 Task: Create a due date automation trigger when advanced on, 2 working days before a card is due add fields without custom field "Resume" set to a date not in this month is due at 11:00 AM.
Action: Mouse moved to (1327, 106)
Screenshot: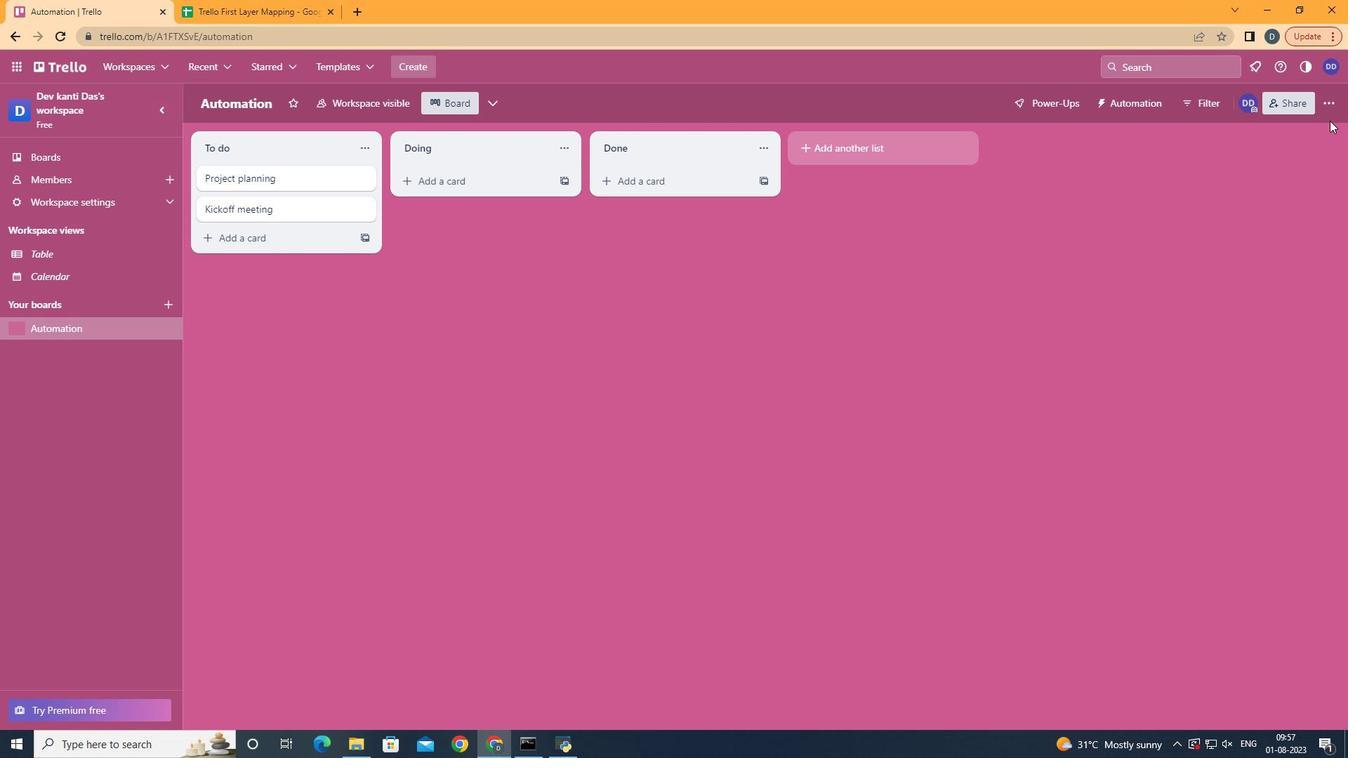
Action: Mouse pressed left at (1327, 106)
Screenshot: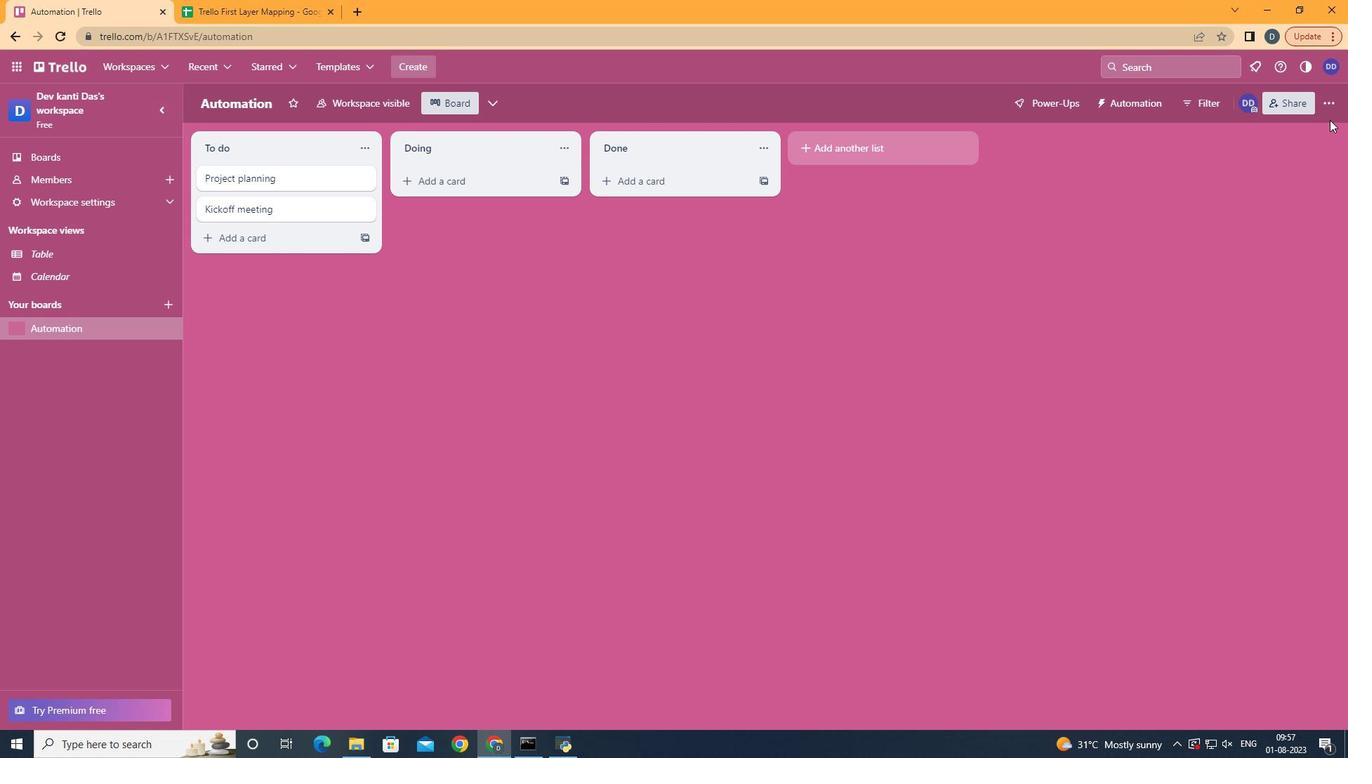 
Action: Mouse moved to (1234, 298)
Screenshot: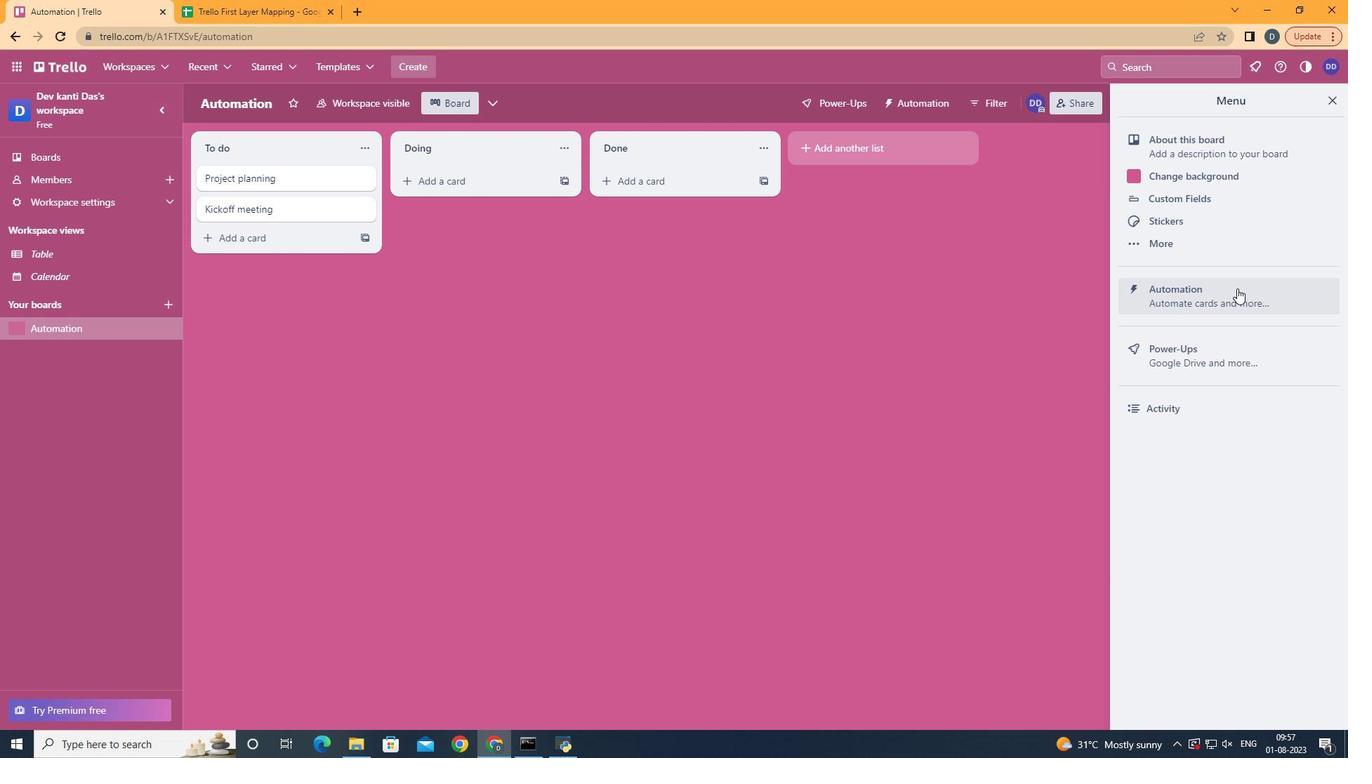 
Action: Mouse pressed left at (1234, 298)
Screenshot: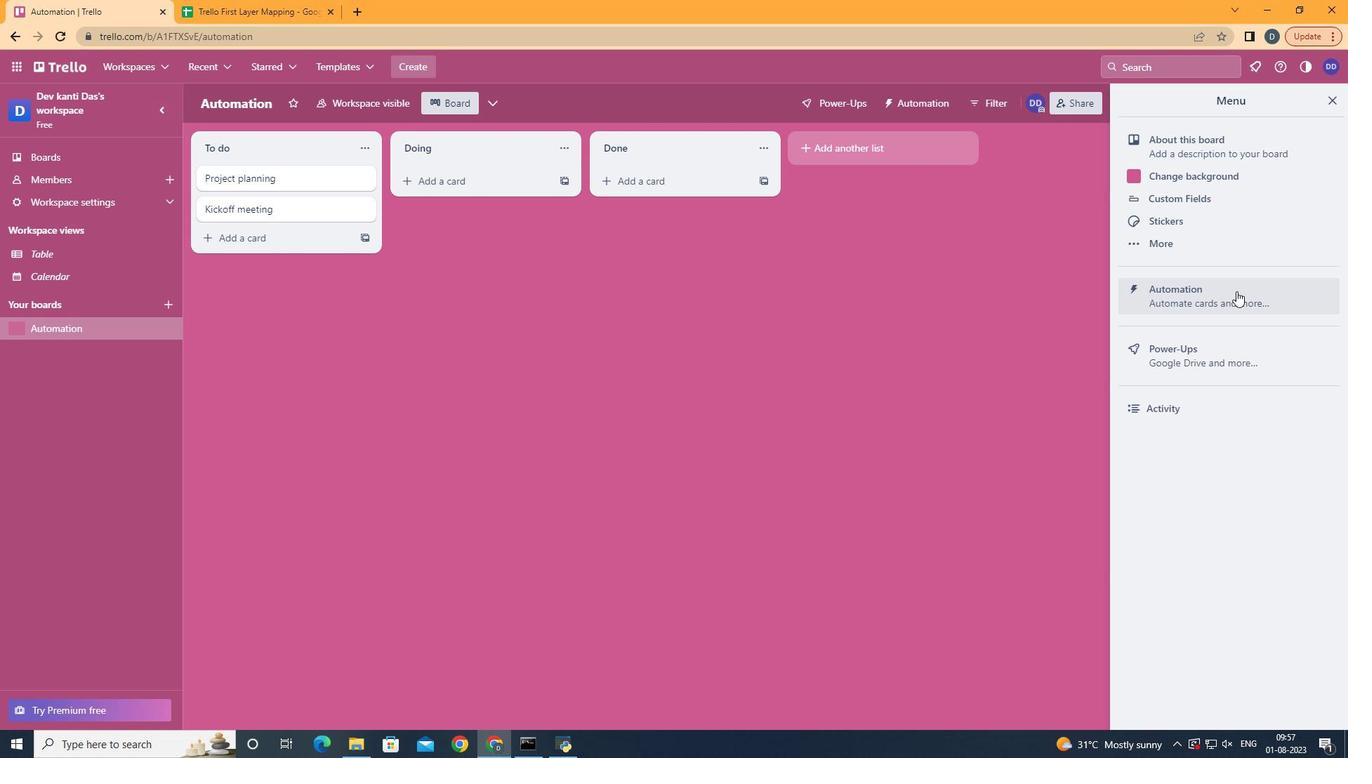 
Action: Mouse moved to (290, 282)
Screenshot: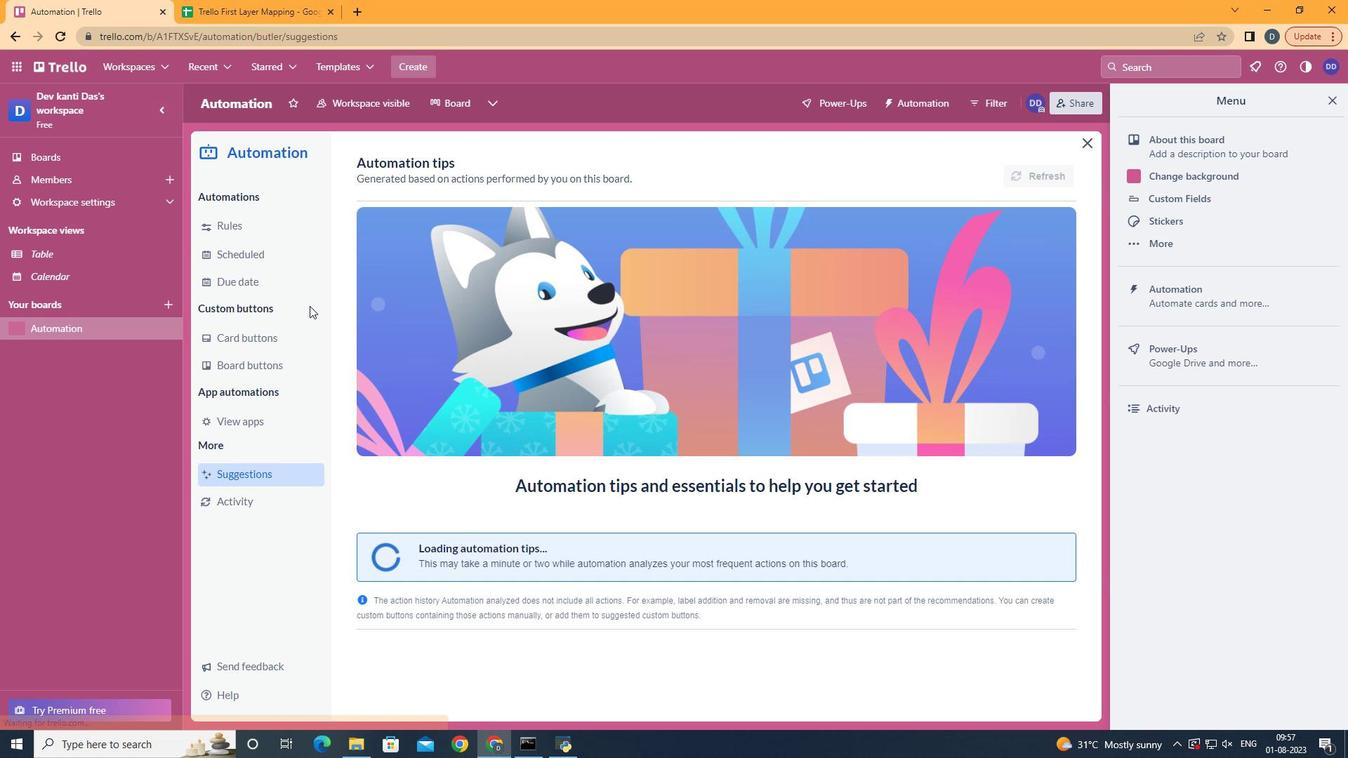 
Action: Mouse pressed left at (290, 282)
Screenshot: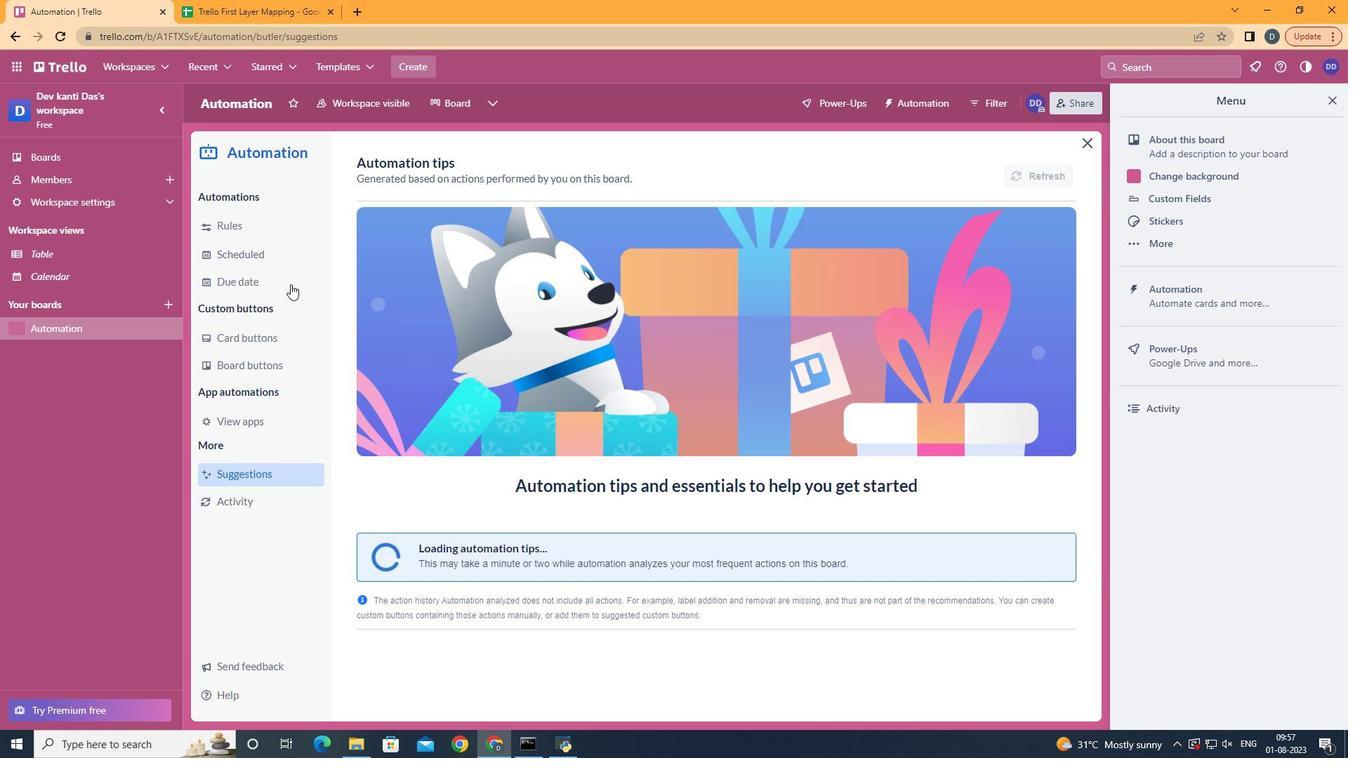 
Action: Mouse moved to (963, 160)
Screenshot: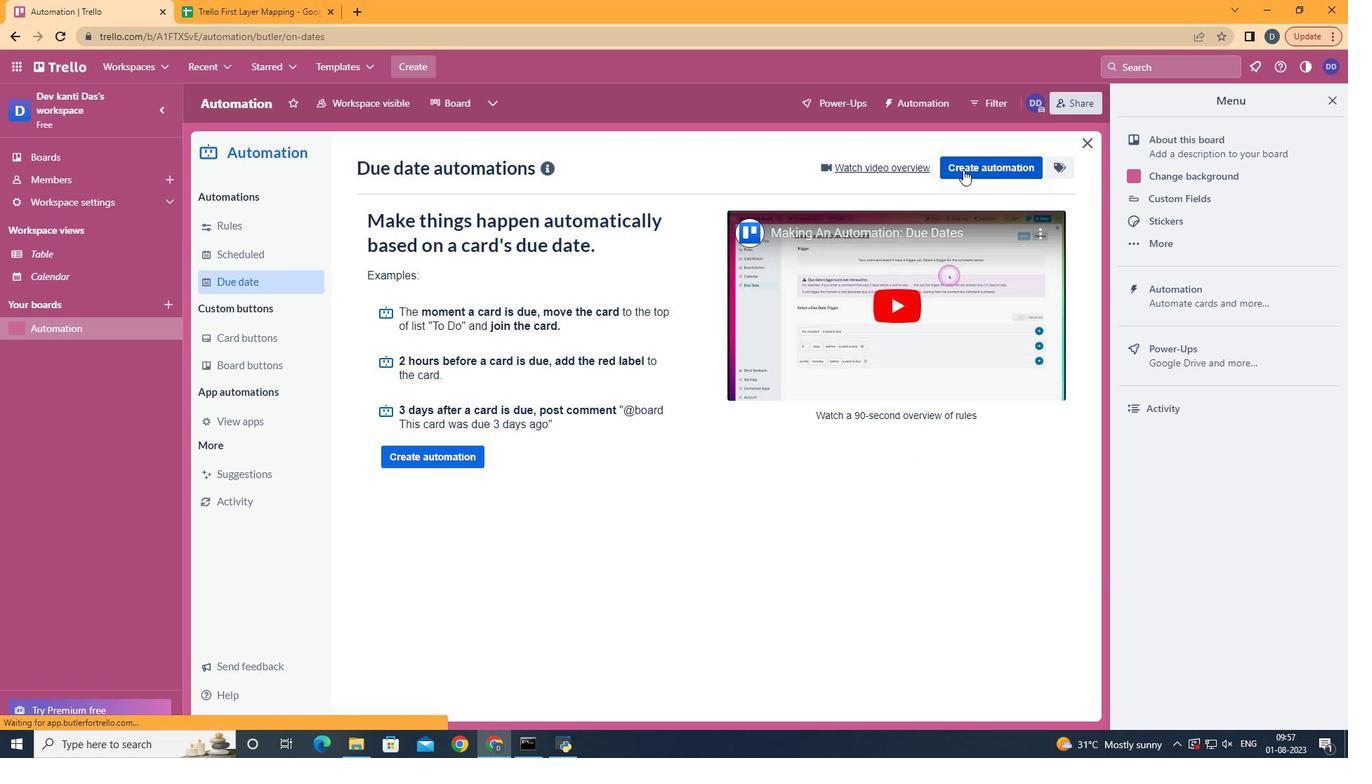 
Action: Mouse pressed left at (963, 160)
Screenshot: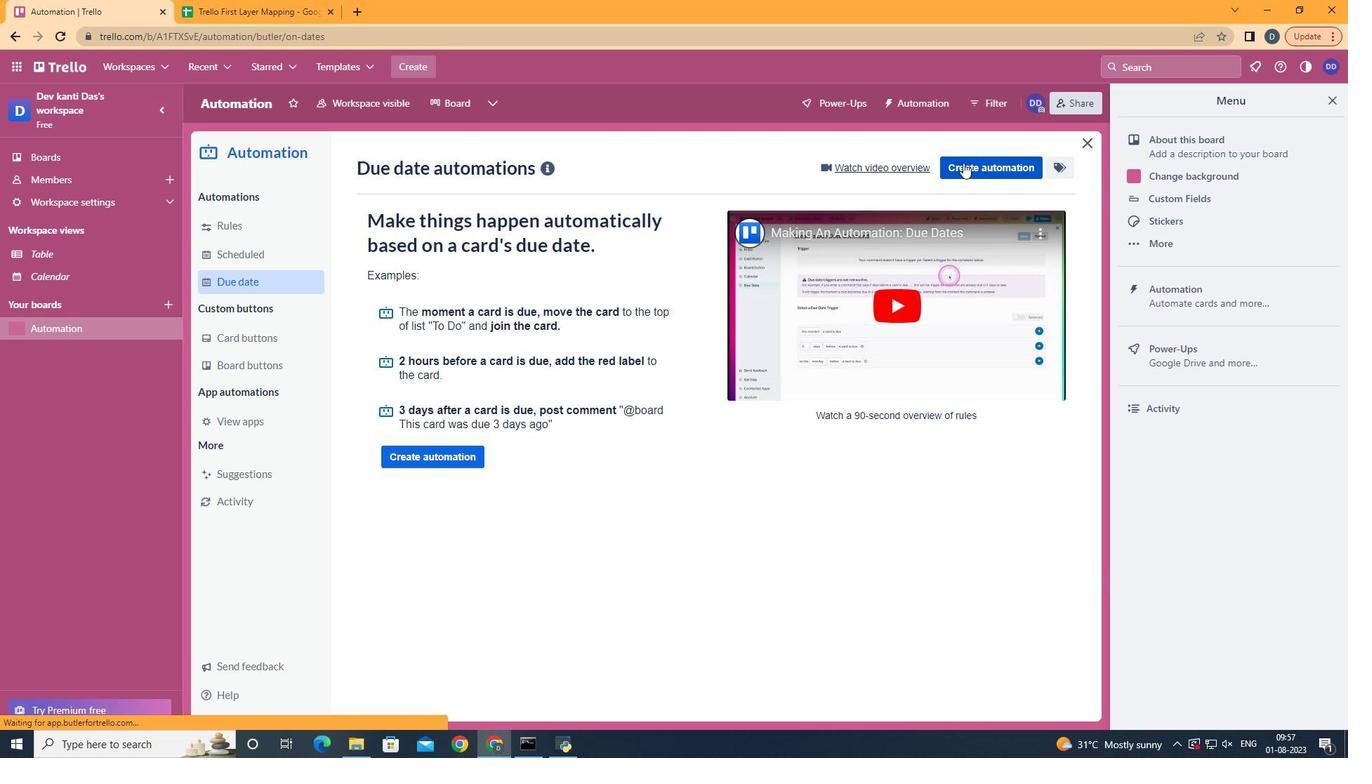 
Action: Mouse moved to (765, 300)
Screenshot: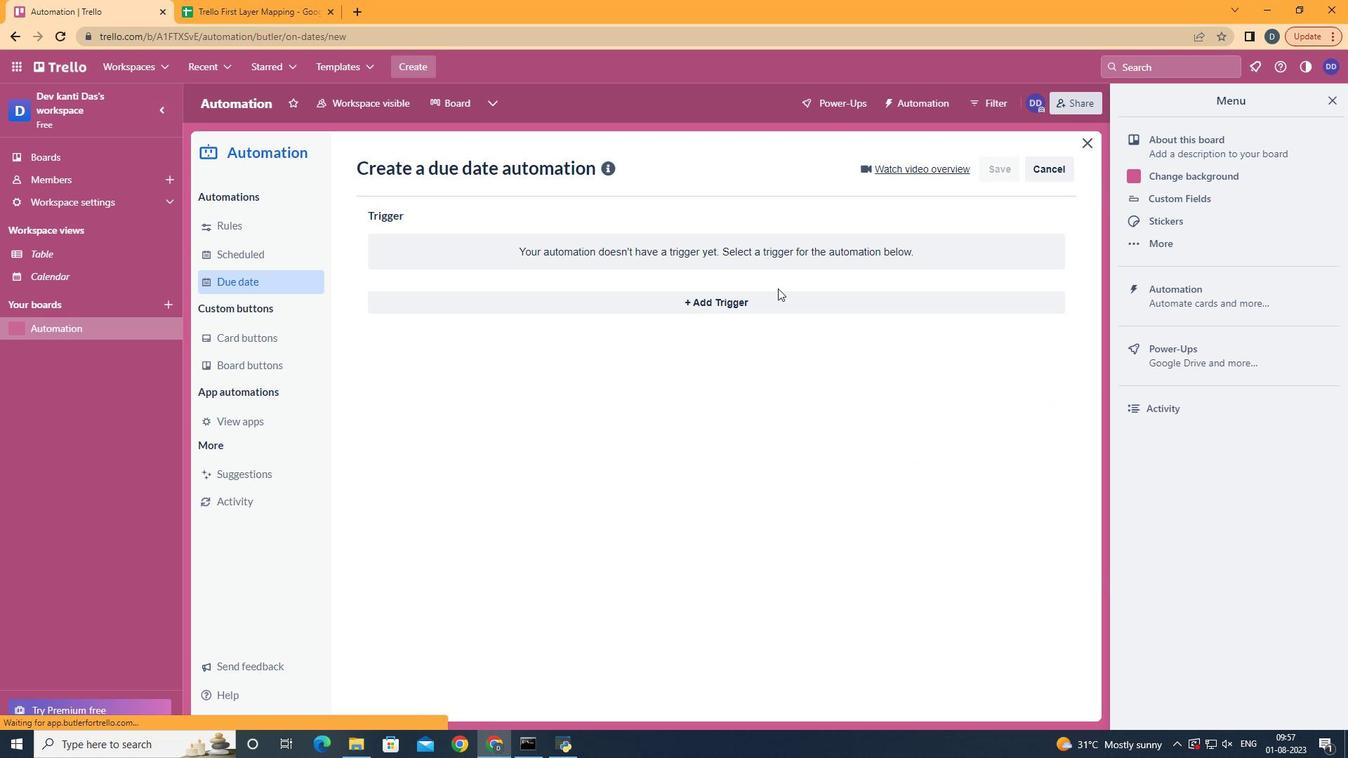
Action: Mouse pressed left at (765, 300)
Screenshot: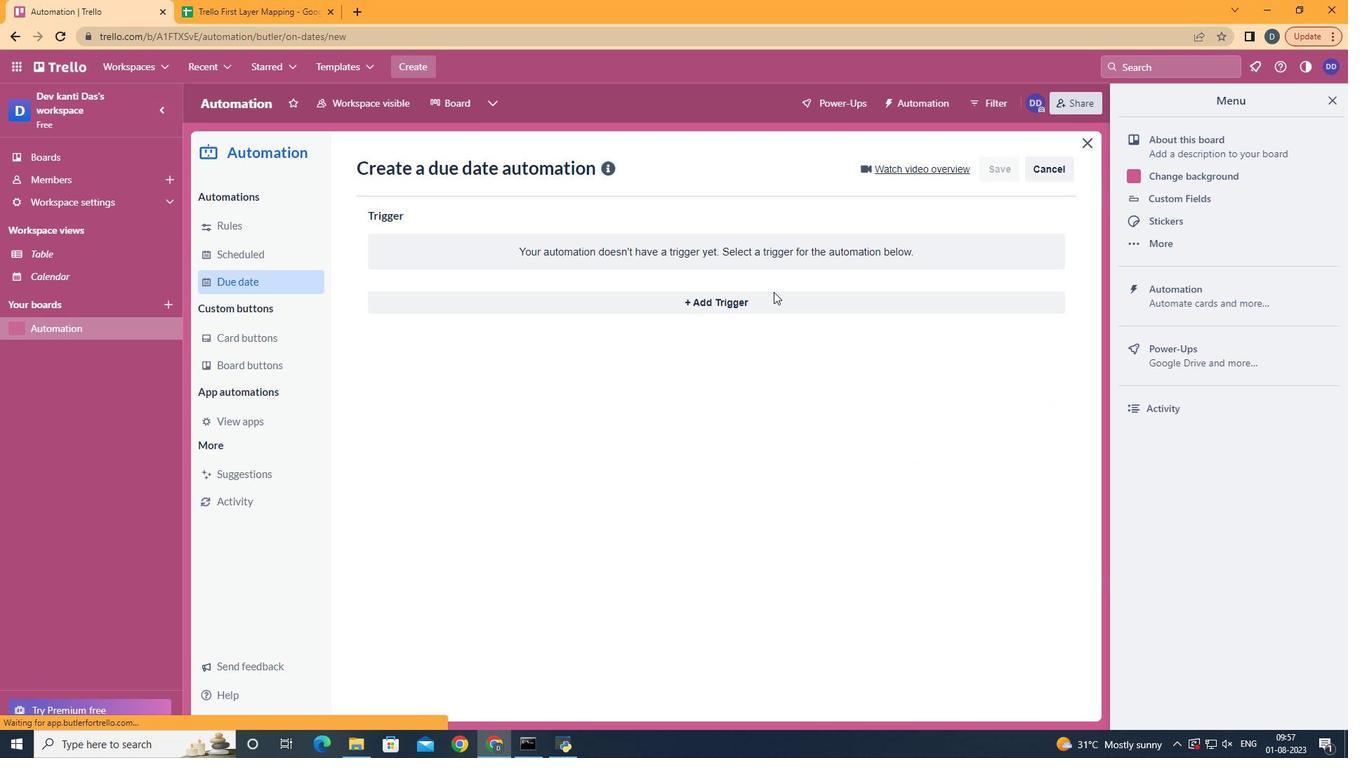 
Action: Mouse moved to (452, 568)
Screenshot: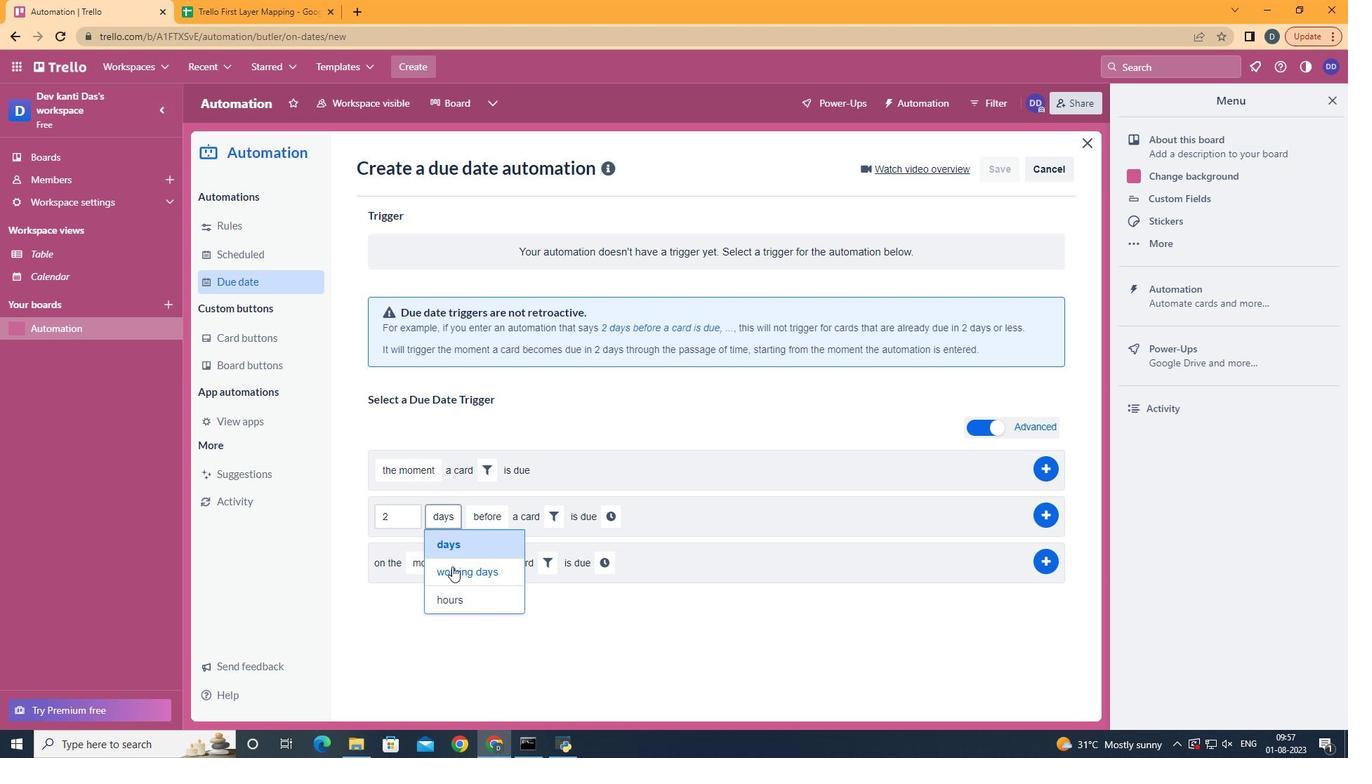 
Action: Mouse pressed left at (452, 568)
Screenshot: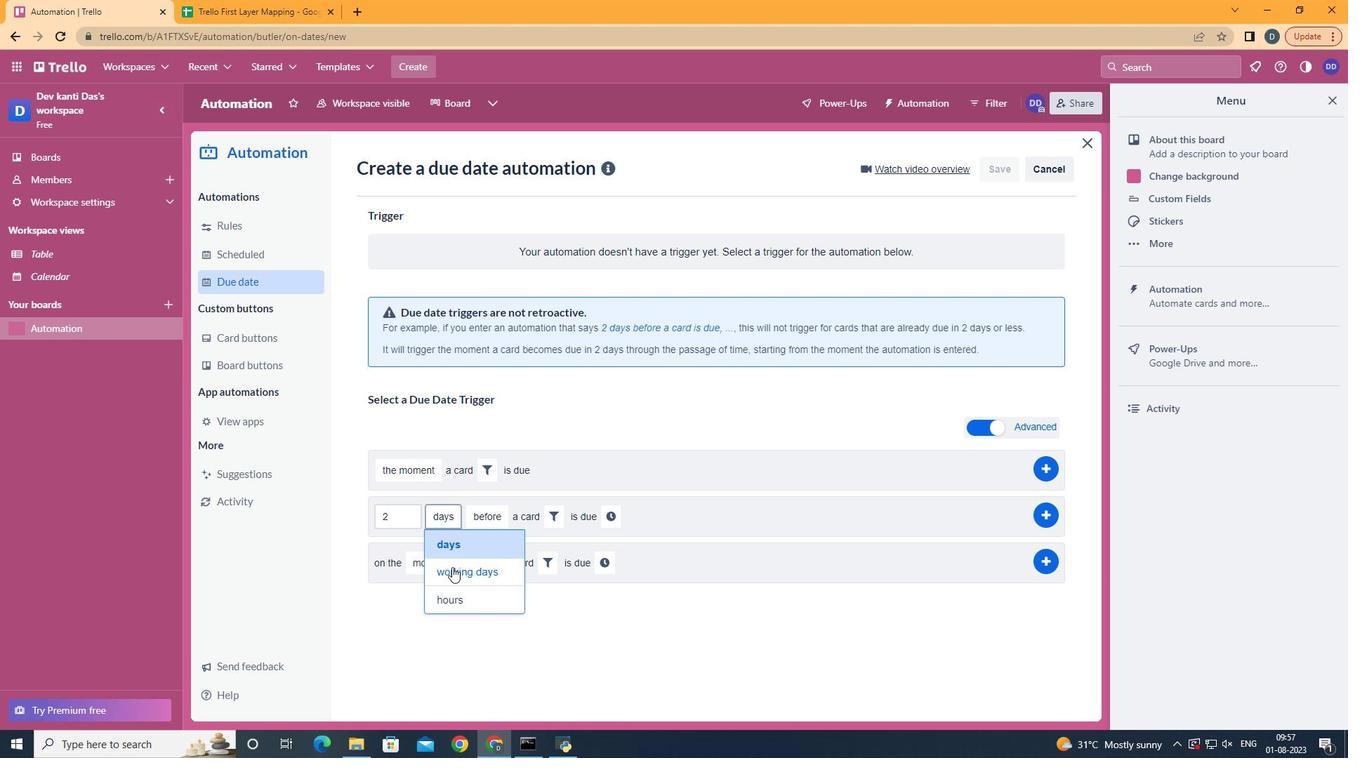 
Action: Mouse moved to (598, 518)
Screenshot: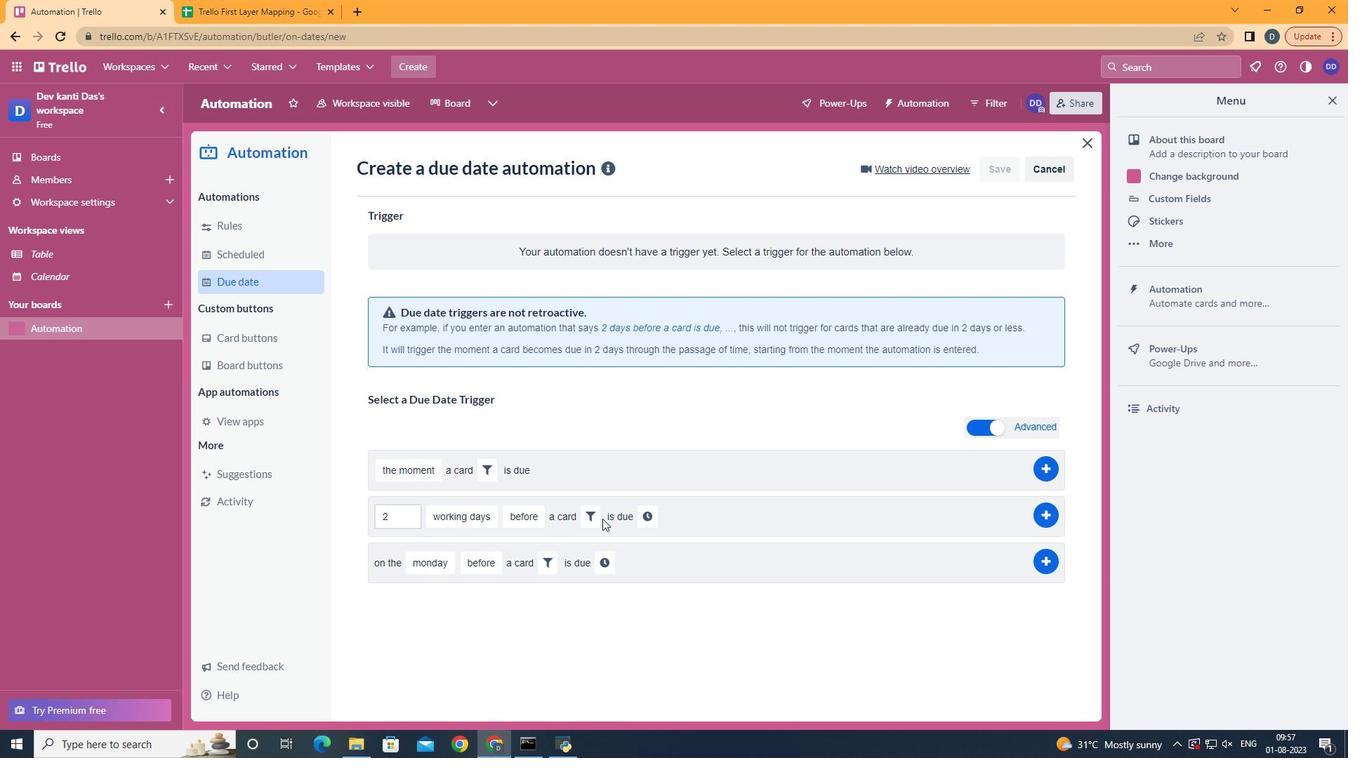 
Action: Mouse pressed left at (598, 518)
Screenshot: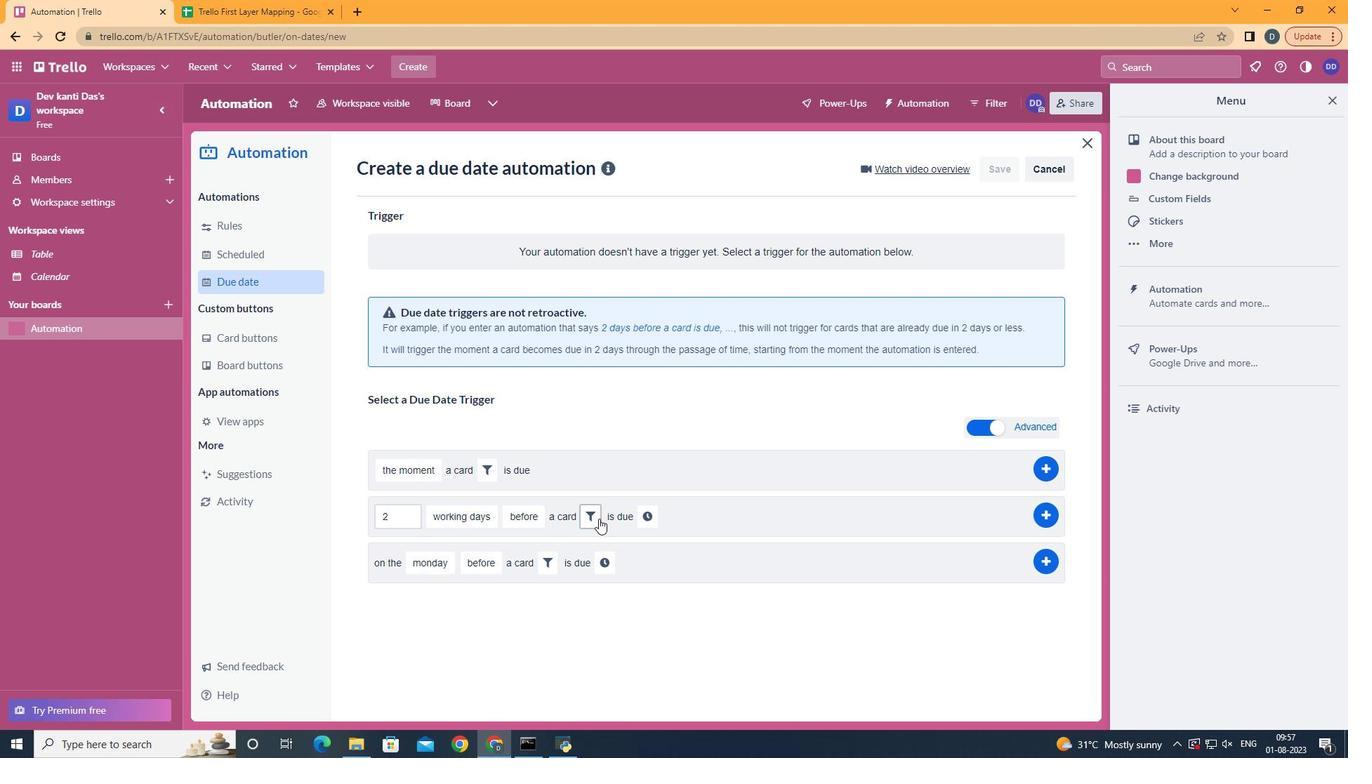 
Action: Mouse moved to (804, 556)
Screenshot: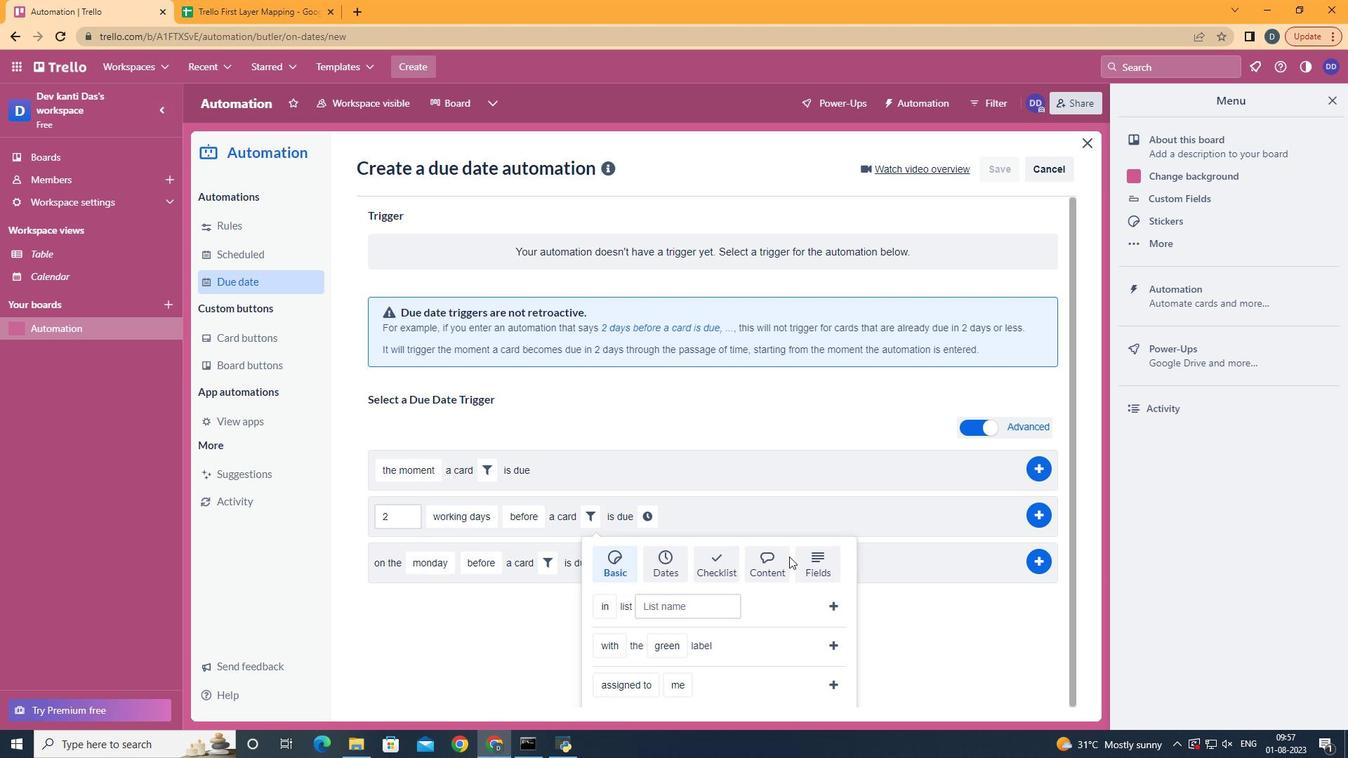 
Action: Mouse pressed left at (804, 556)
Screenshot: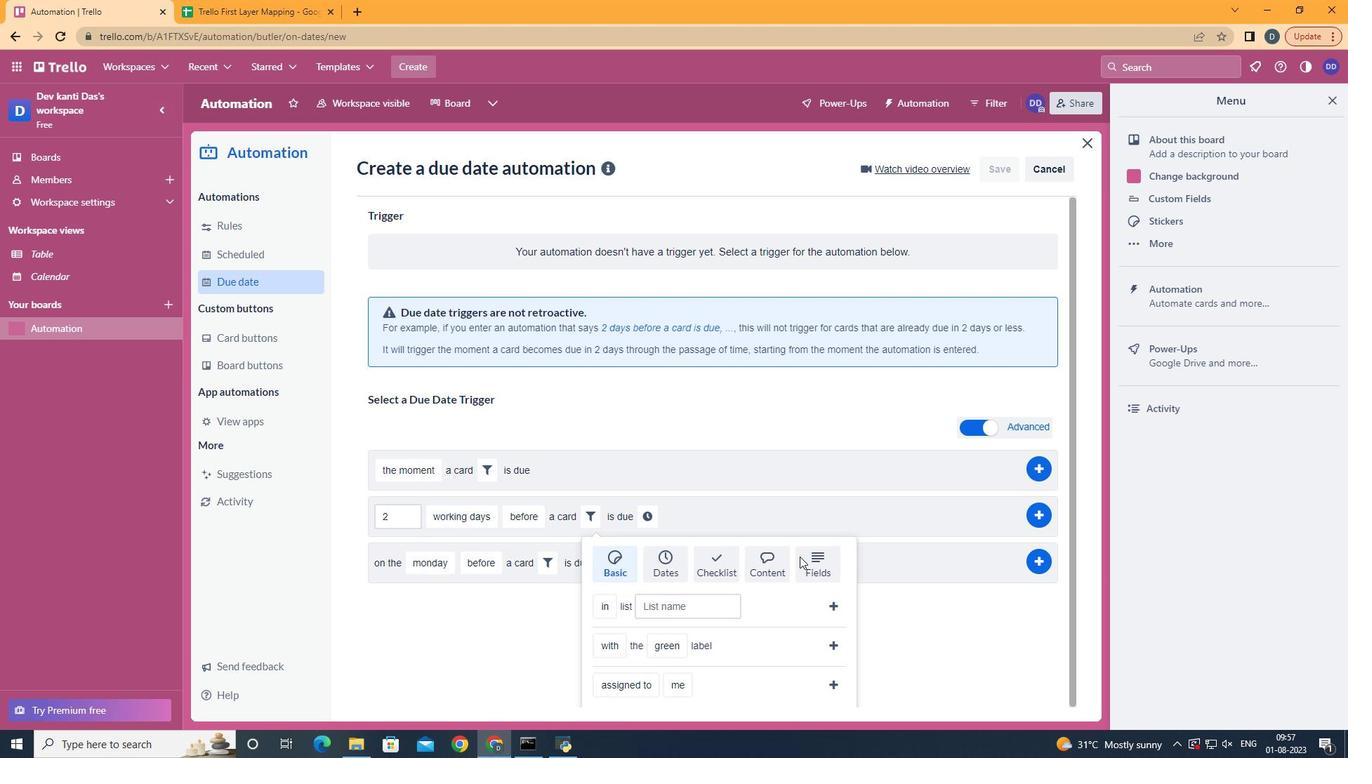 
Action: Mouse moved to (808, 543)
Screenshot: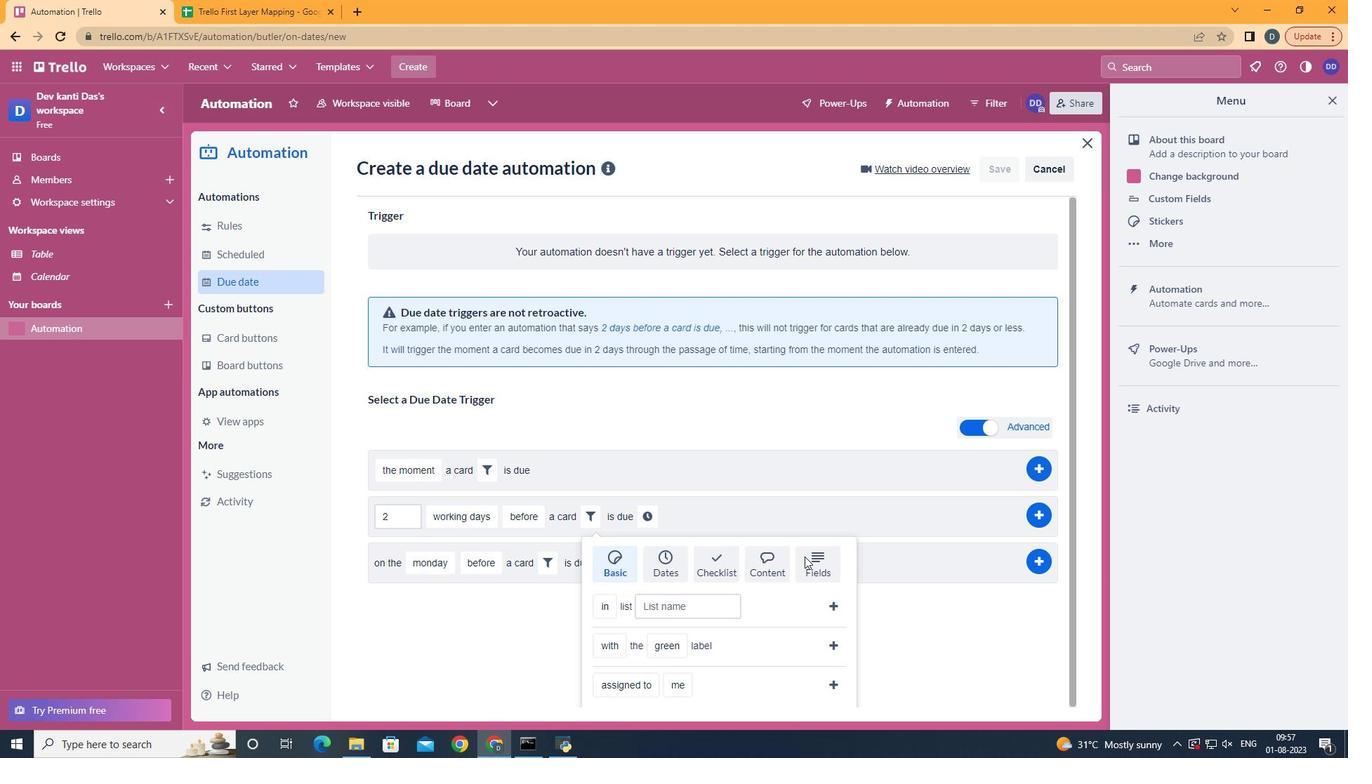 
Action: Mouse scrolled (808, 542) with delta (0, 0)
Screenshot: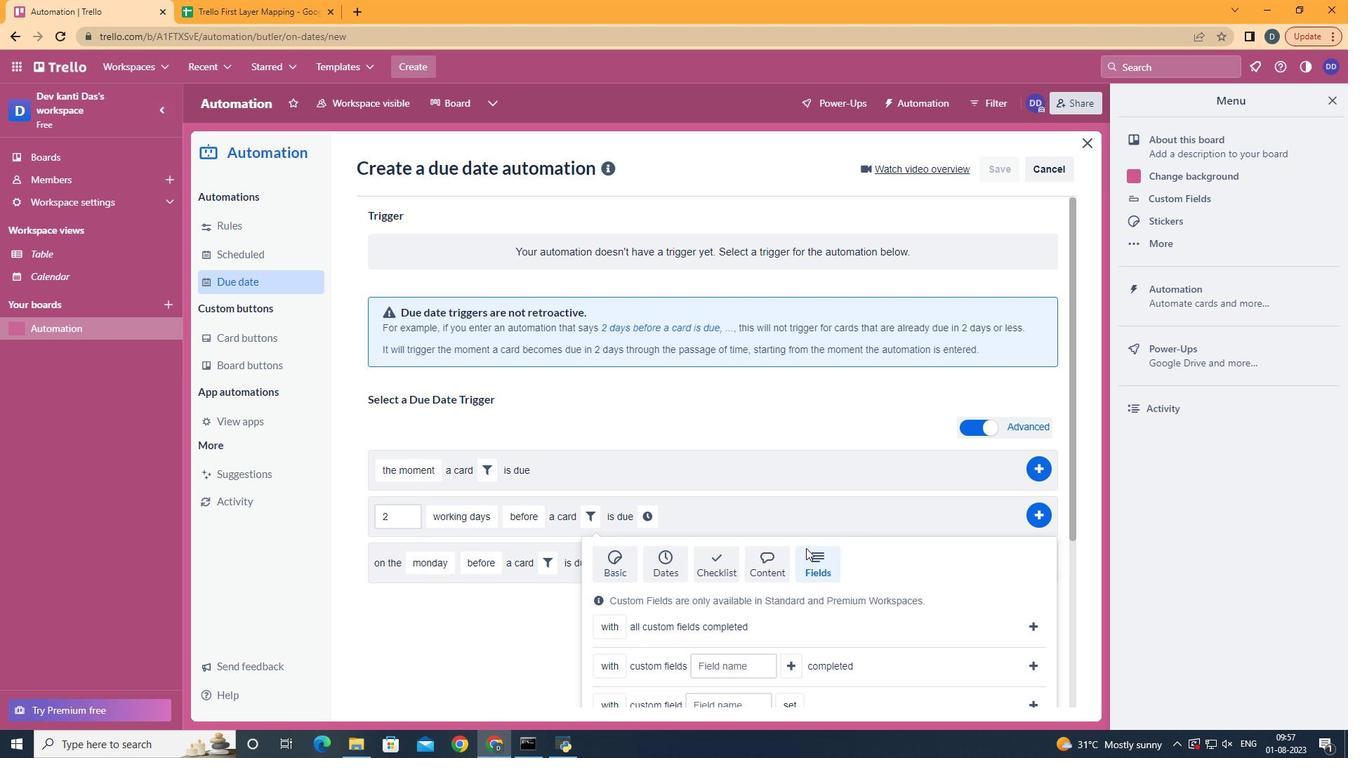 
Action: Mouse scrolled (808, 542) with delta (0, 0)
Screenshot: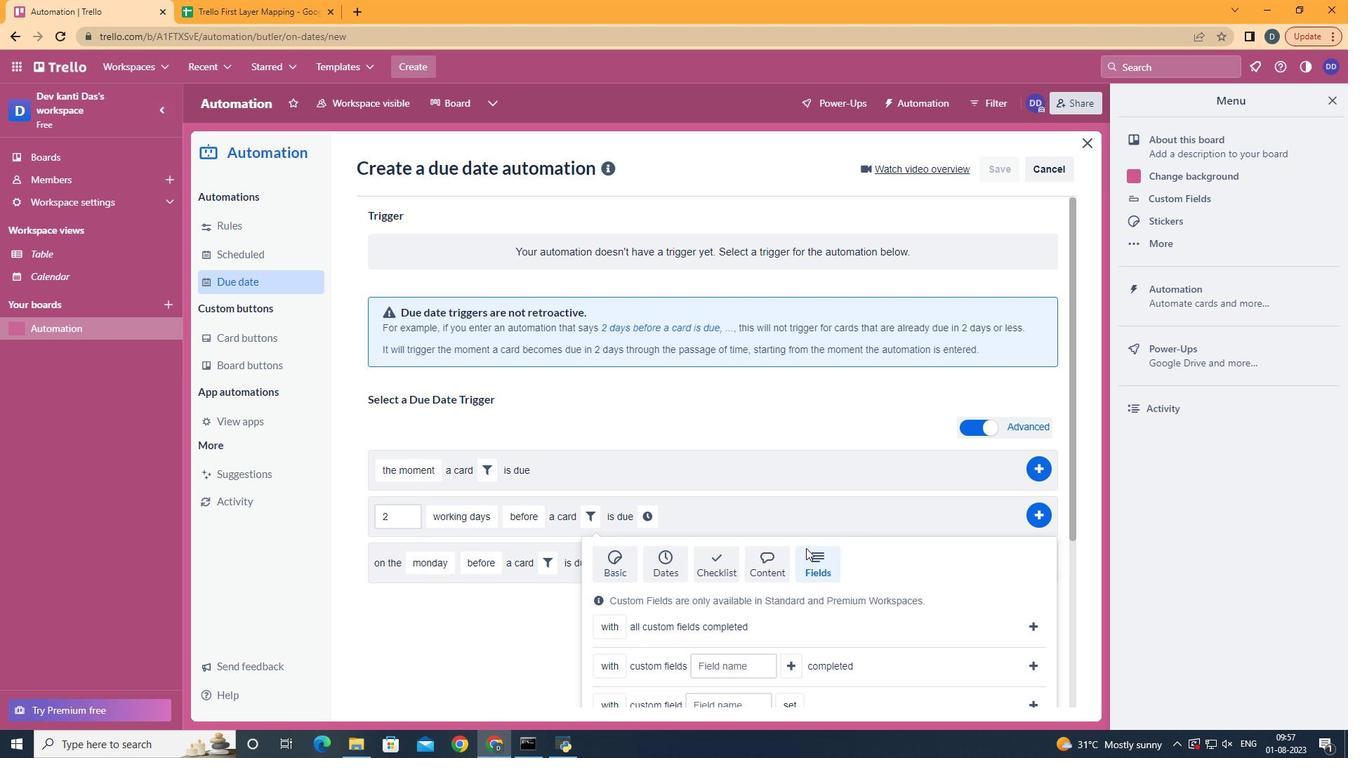 
Action: Mouse scrolled (808, 542) with delta (0, 0)
Screenshot: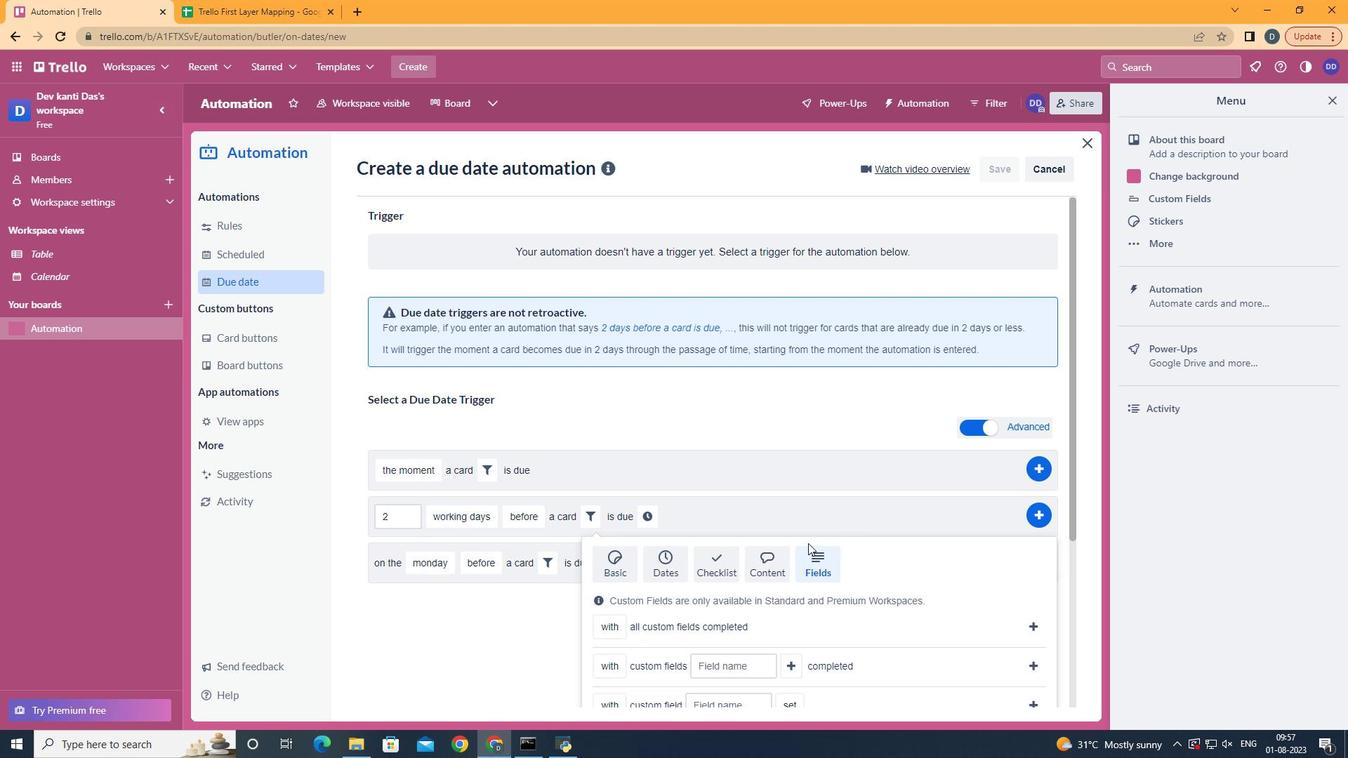 
Action: Mouse scrolled (808, 542) with delta (0, 0)
Screenshot: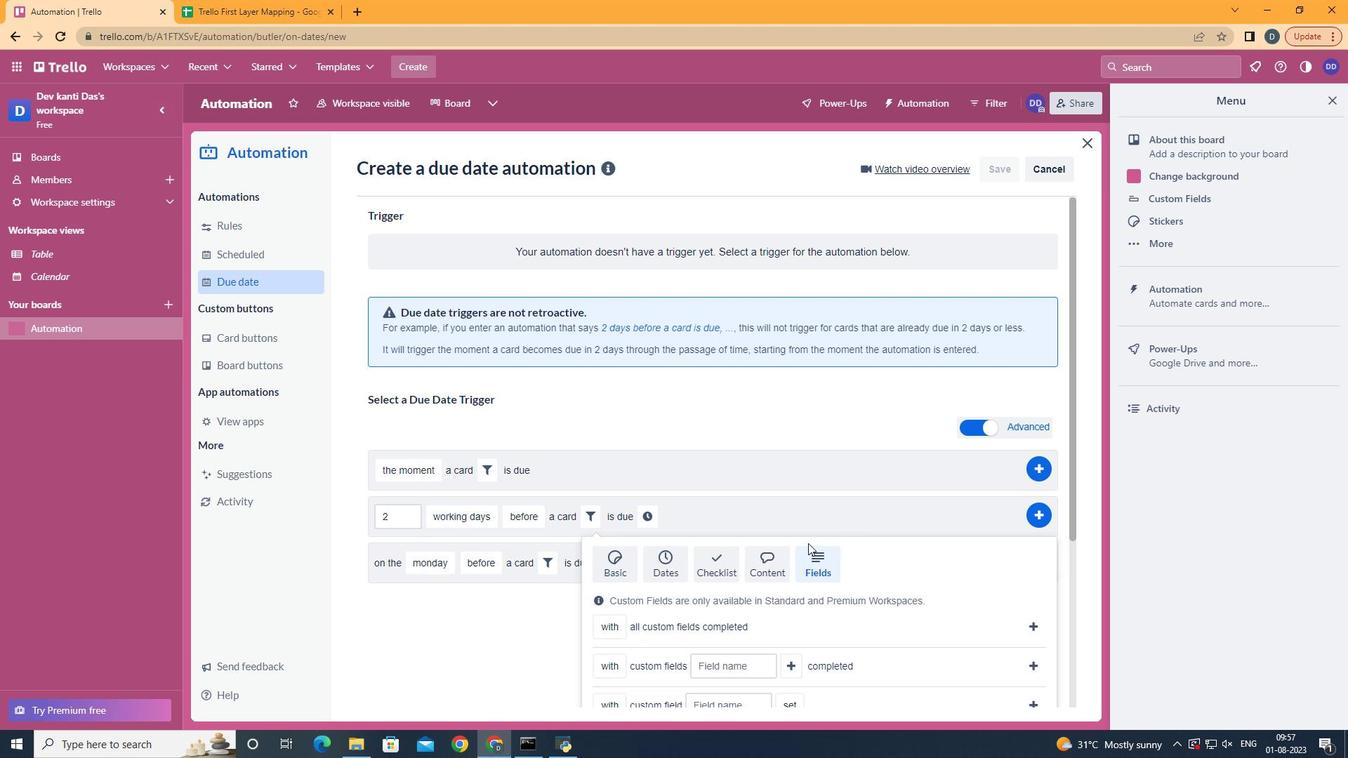 
Action: Mouse scrolled (808, 542) with delta (0, 0)
Screenshot: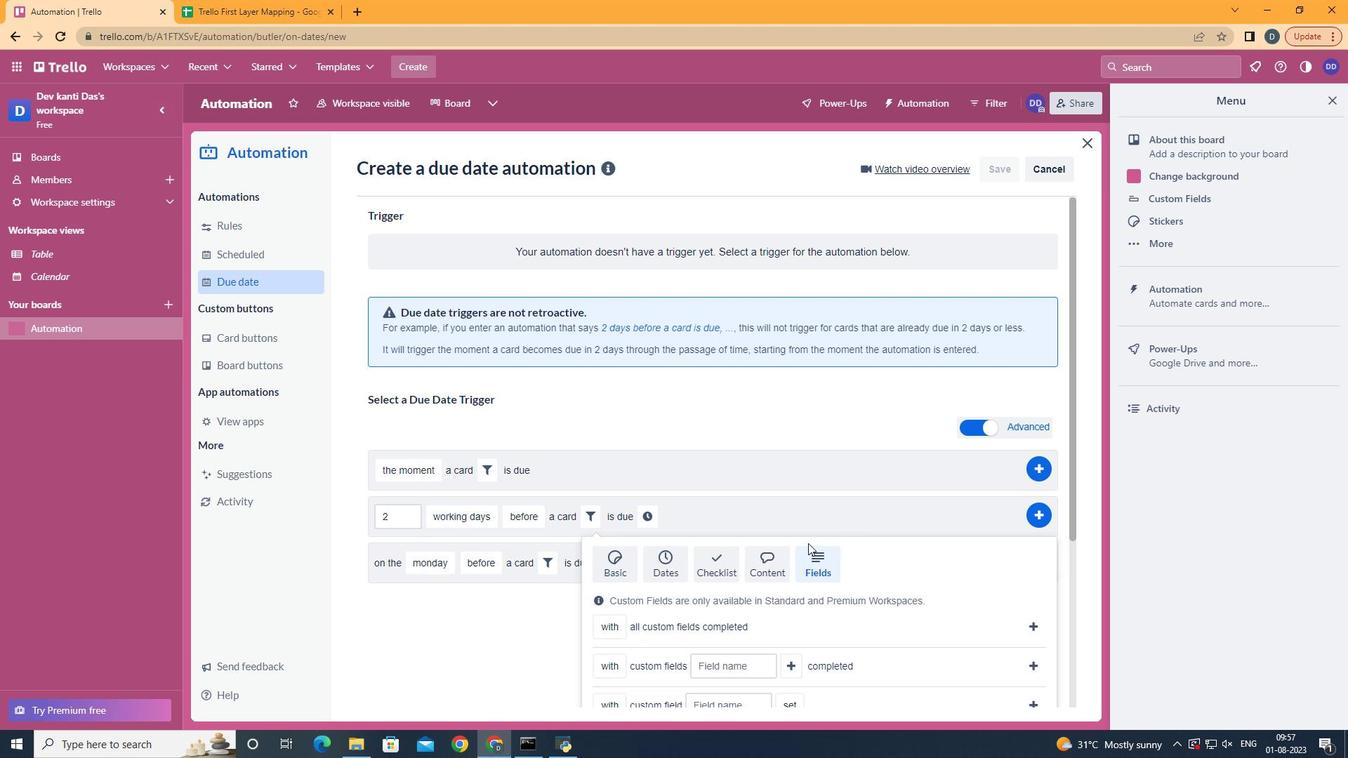 
Action: Mouse scrolled (808, 542) with delta (0, 0)
Screenshot: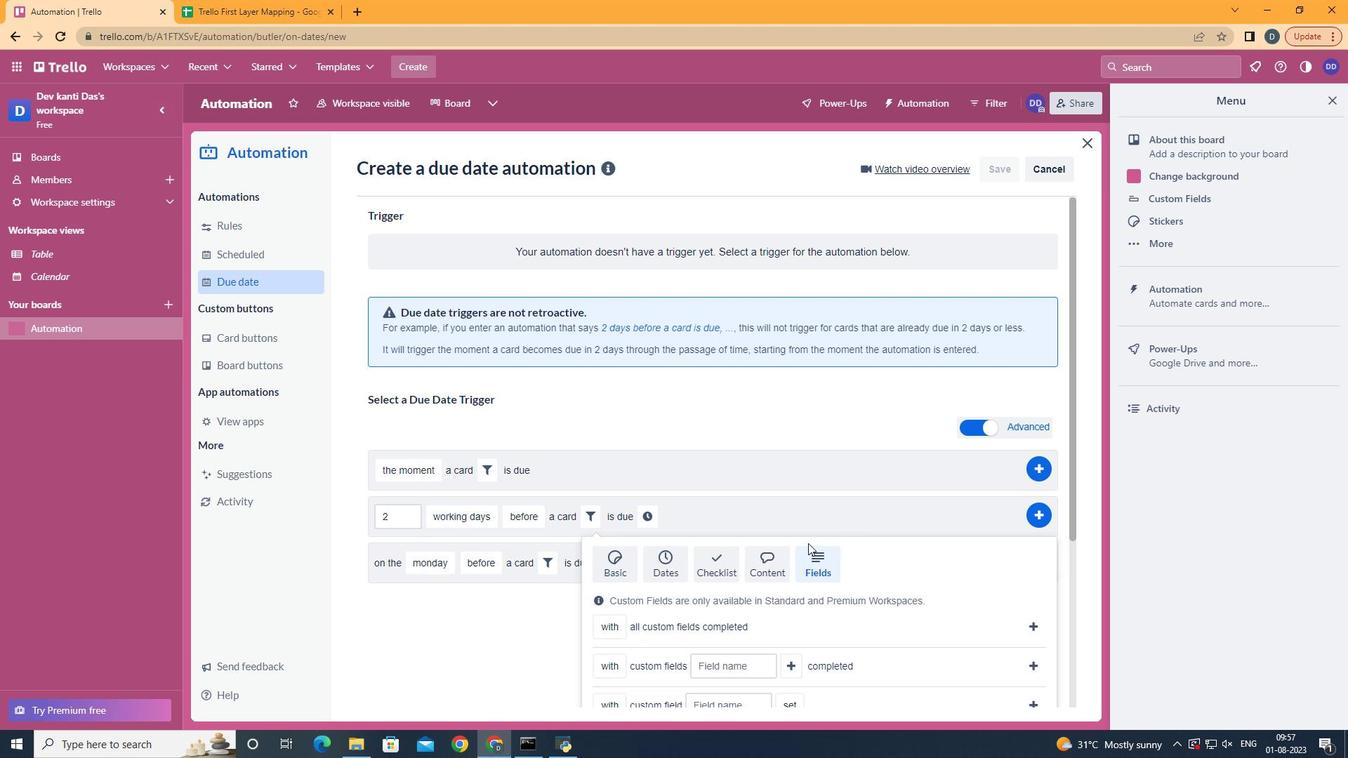 
Action: Mouse scrolled (808, 542) with delta (0, 0)
Screenshot: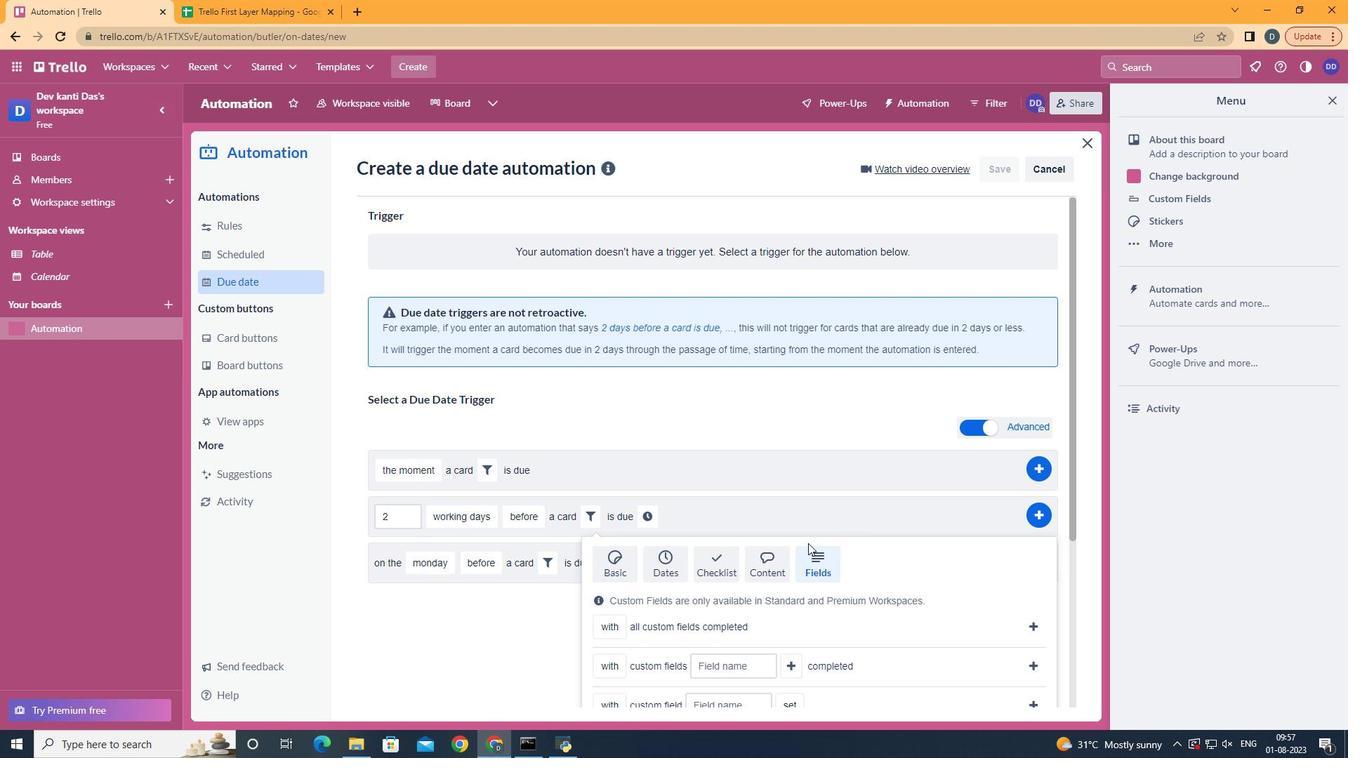 
Action: Mouse moved to (620, 667)
Screenshot: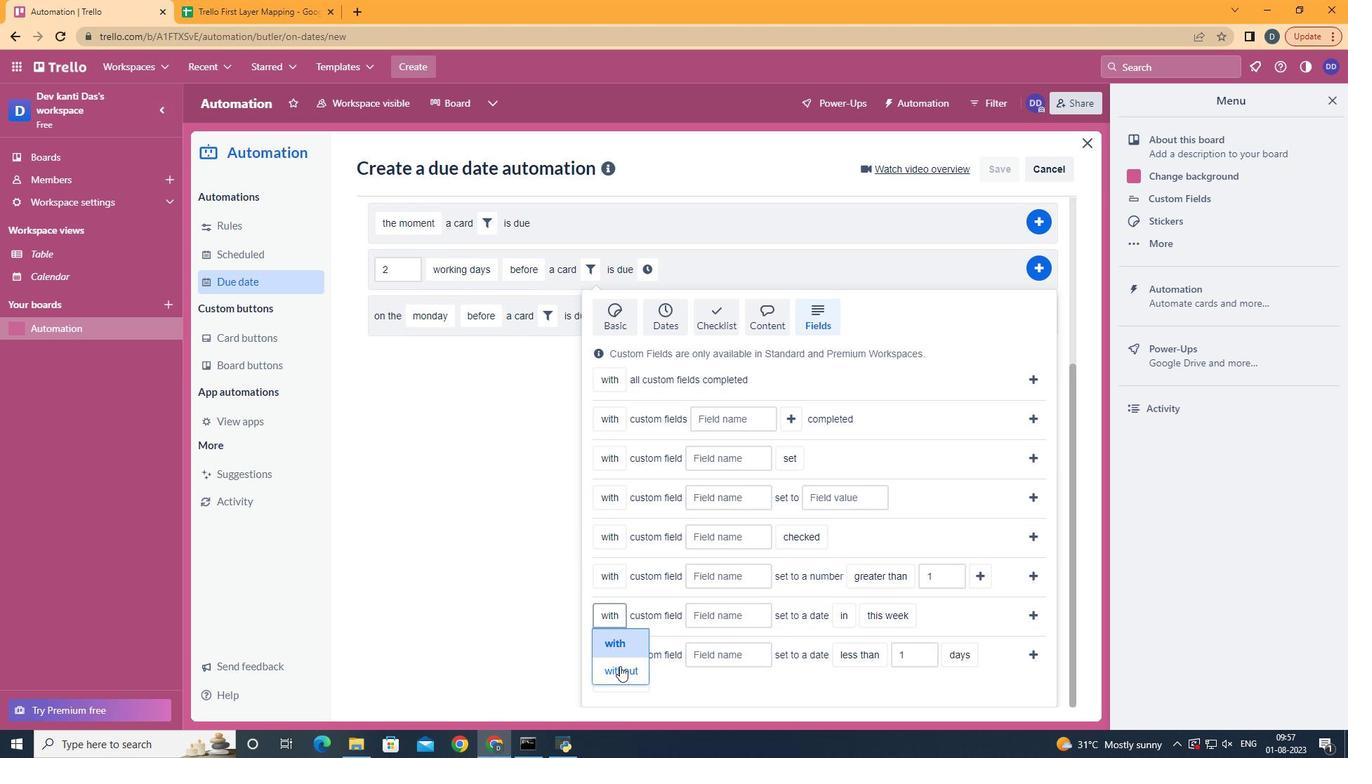 
Action: Mouse pressed left at (620, 667)
Screenshot: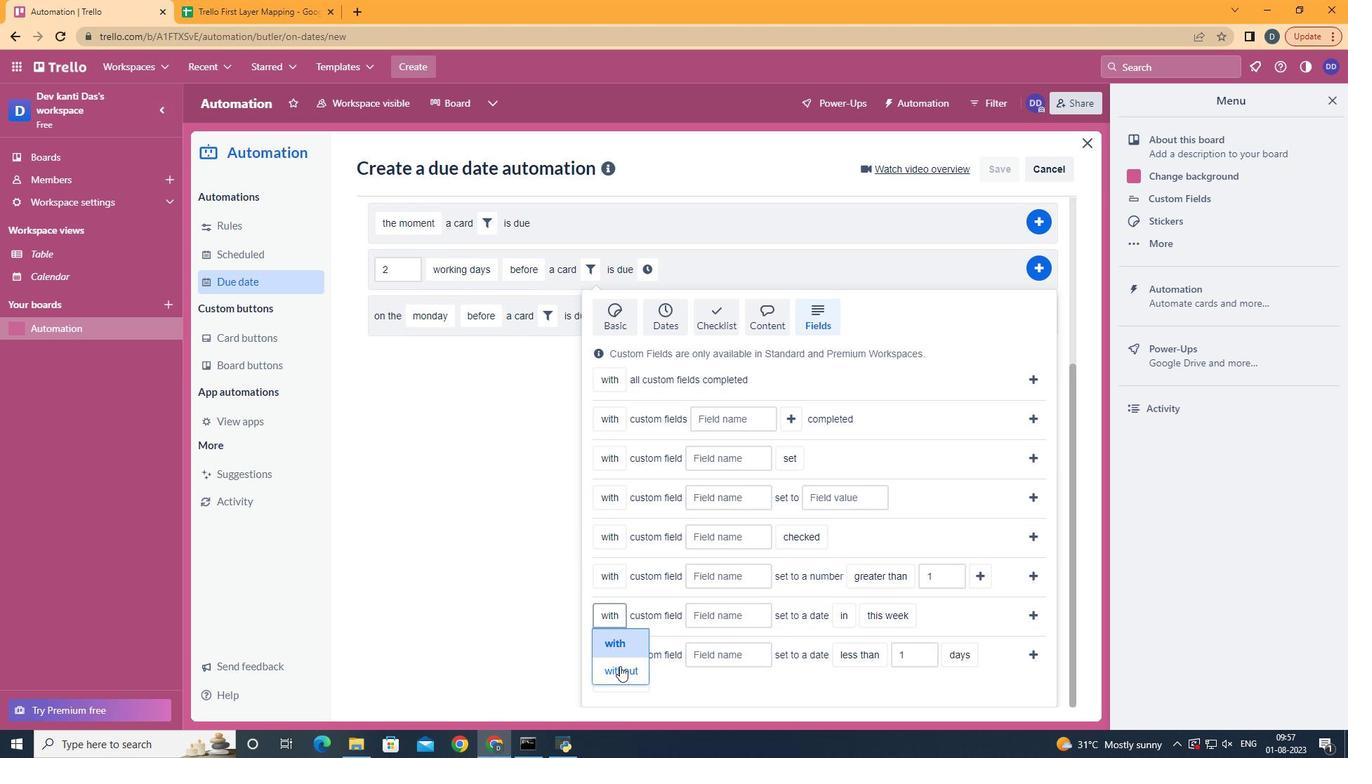 
Action: Mouse moved to (742, 618)
Screenshot: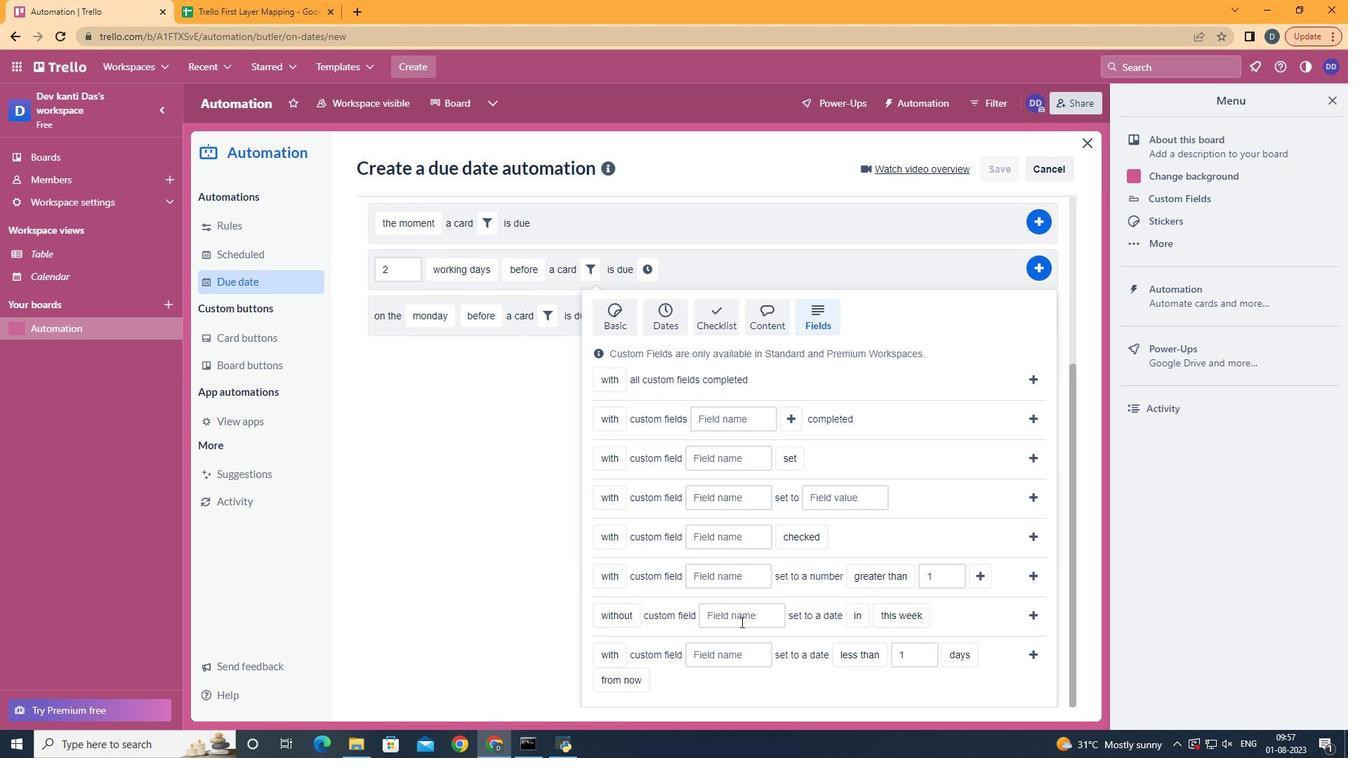 
Action: Mouse pressed left at (742, 618)
Screenshot: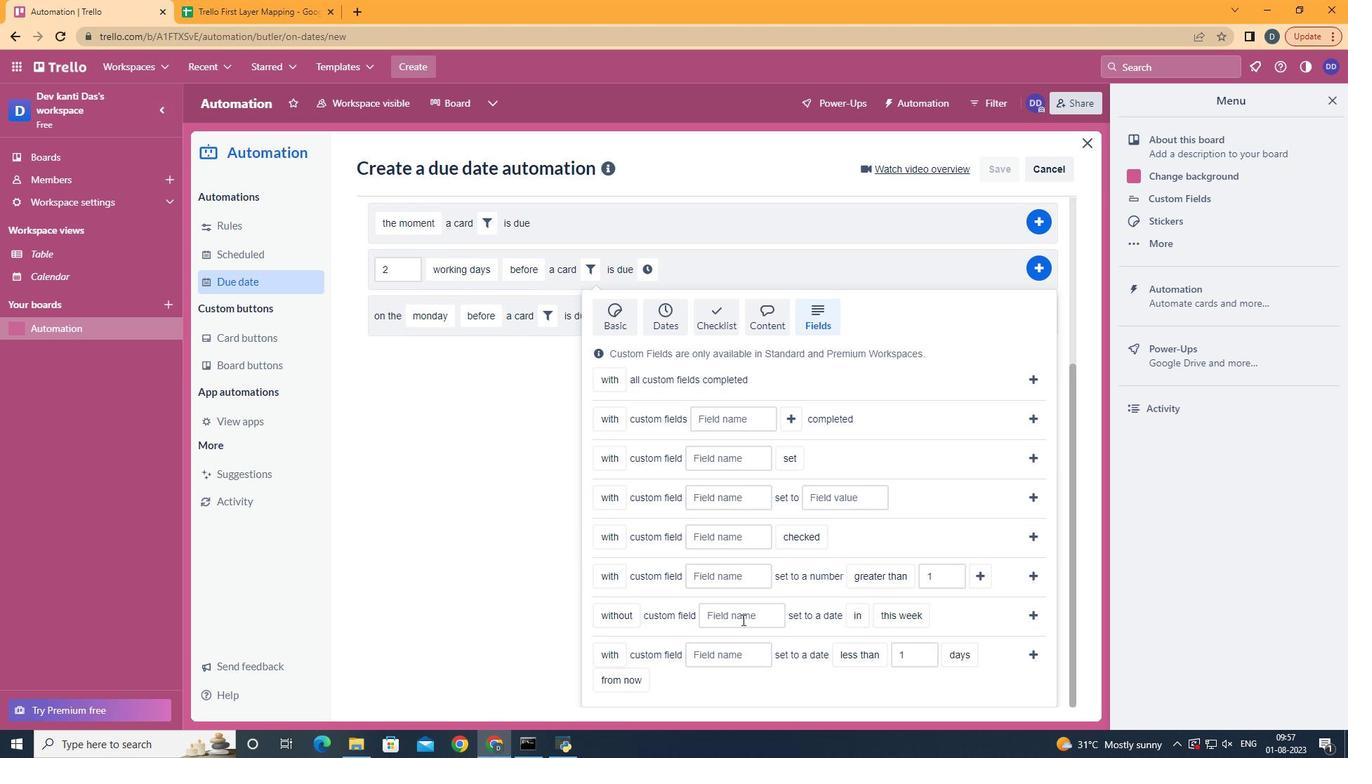 
Action: Key pressed <Key.shift>Resume
Screenshot: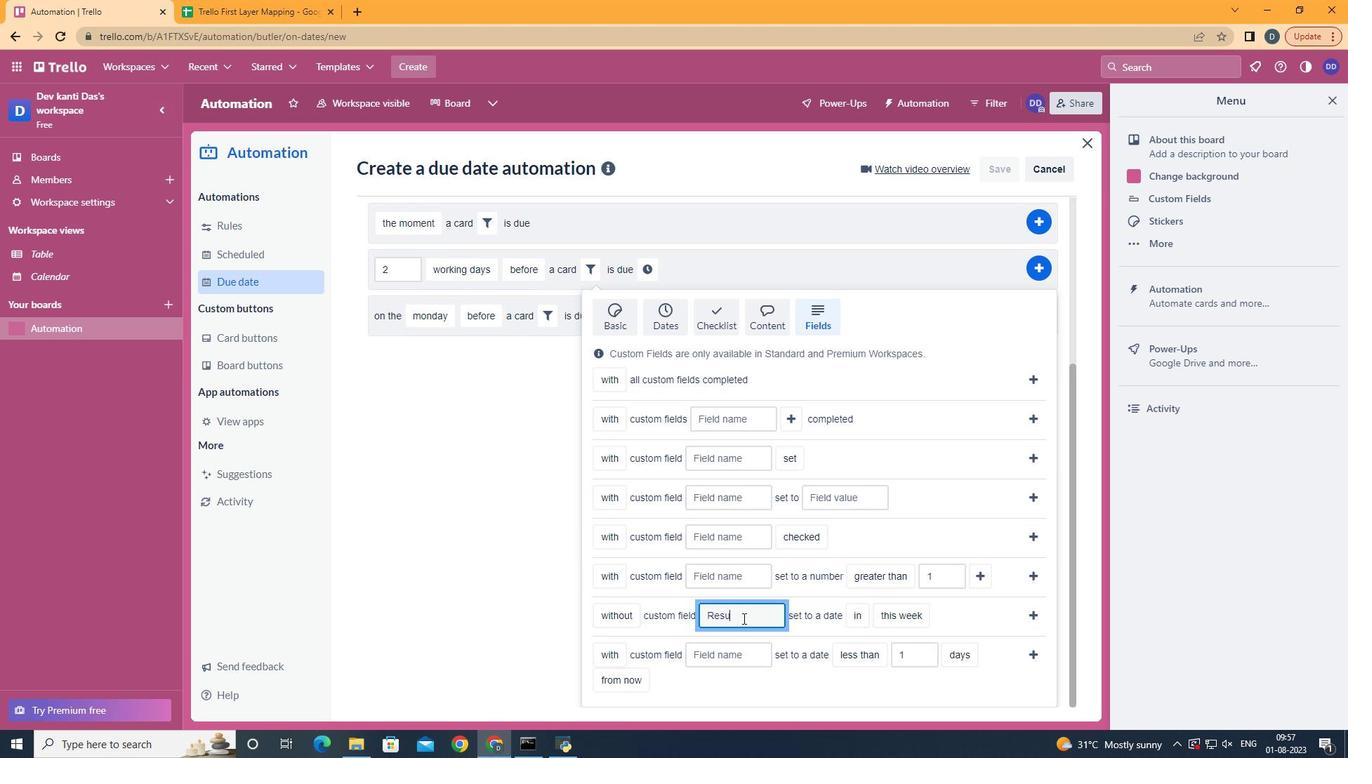 
Action: Mouse moved to (865, 679)
Screenshot: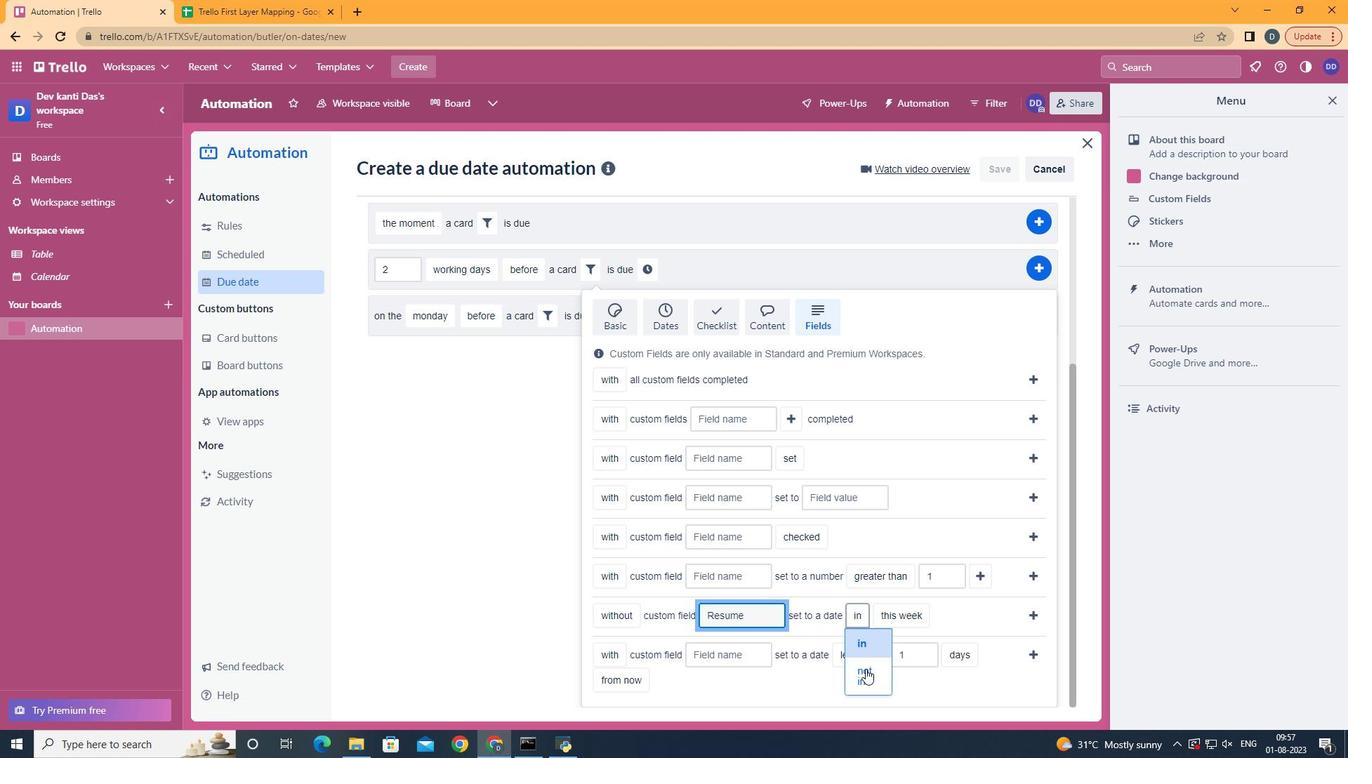 
Action: Mouse pressed left at (865, 679)
Screenshot: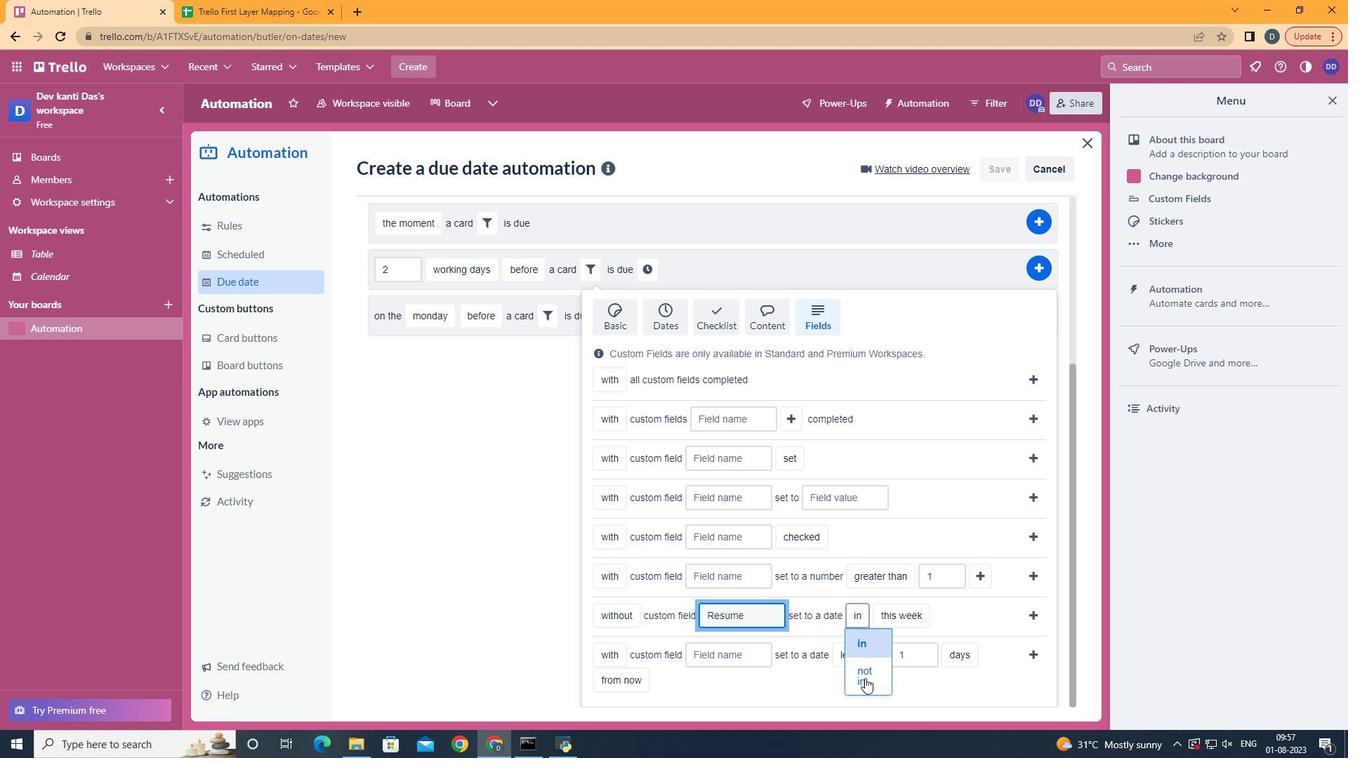 
Action: Mouse moved to (918, 665)
Screenshot: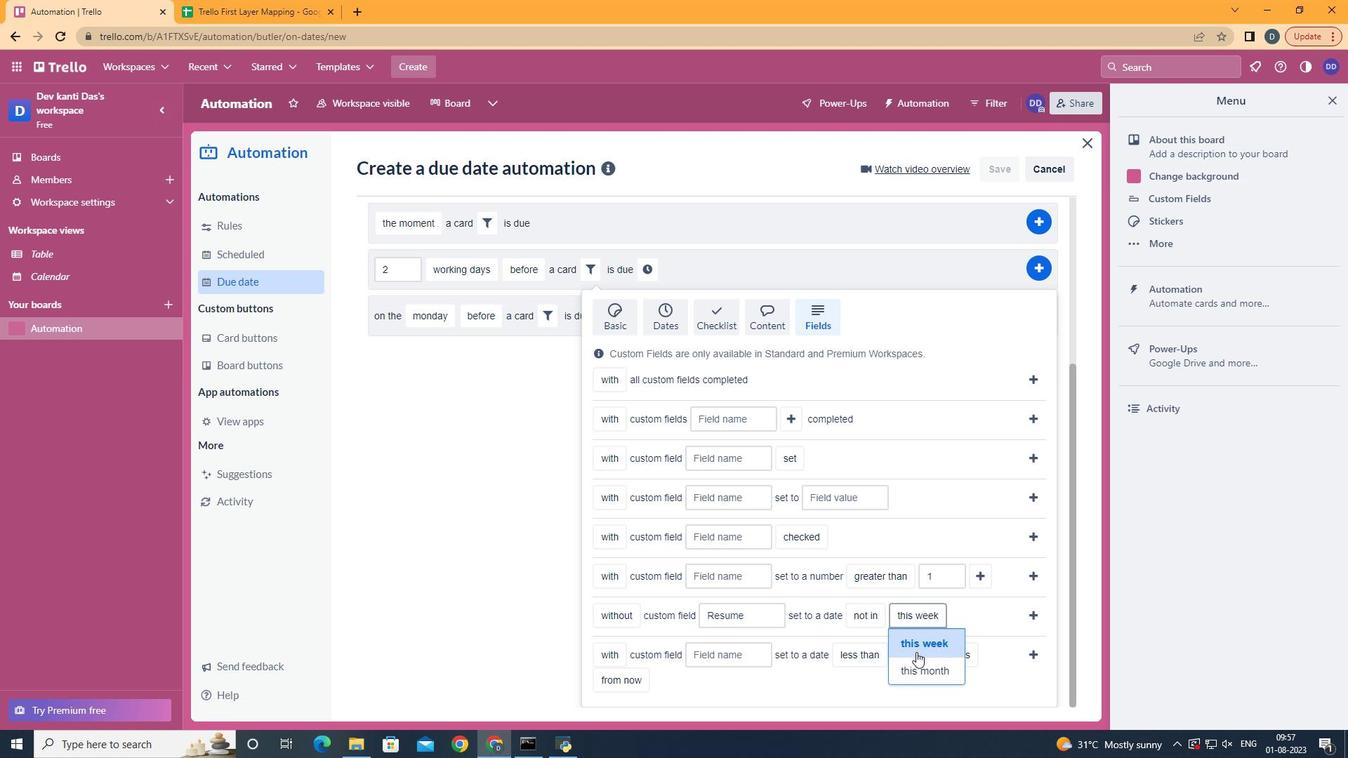 
Action: Mouse pressed left at (918, 665)
Screenshot: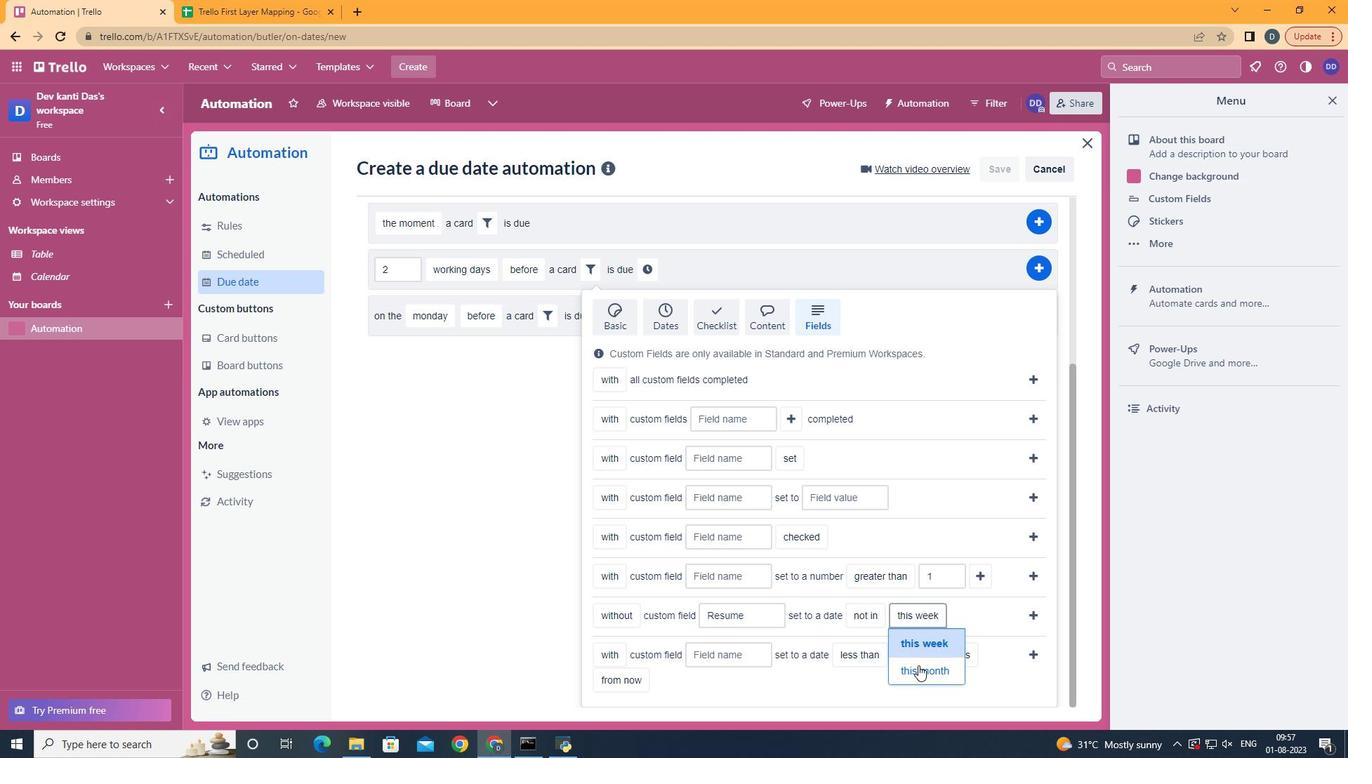 
Action: Mouse moved to (1036, 619)
Screenshot: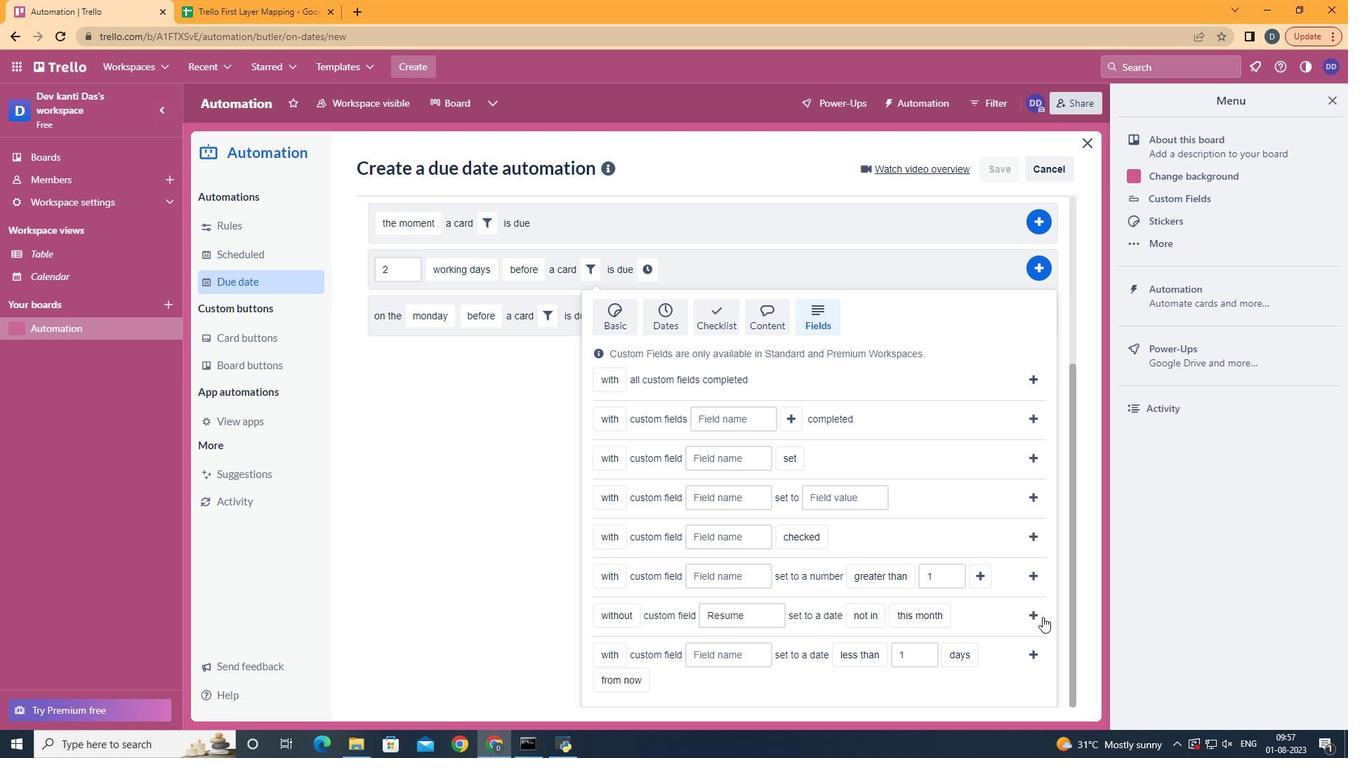 
Action: Mouse pressed left at (1036, 619)
Screenshot: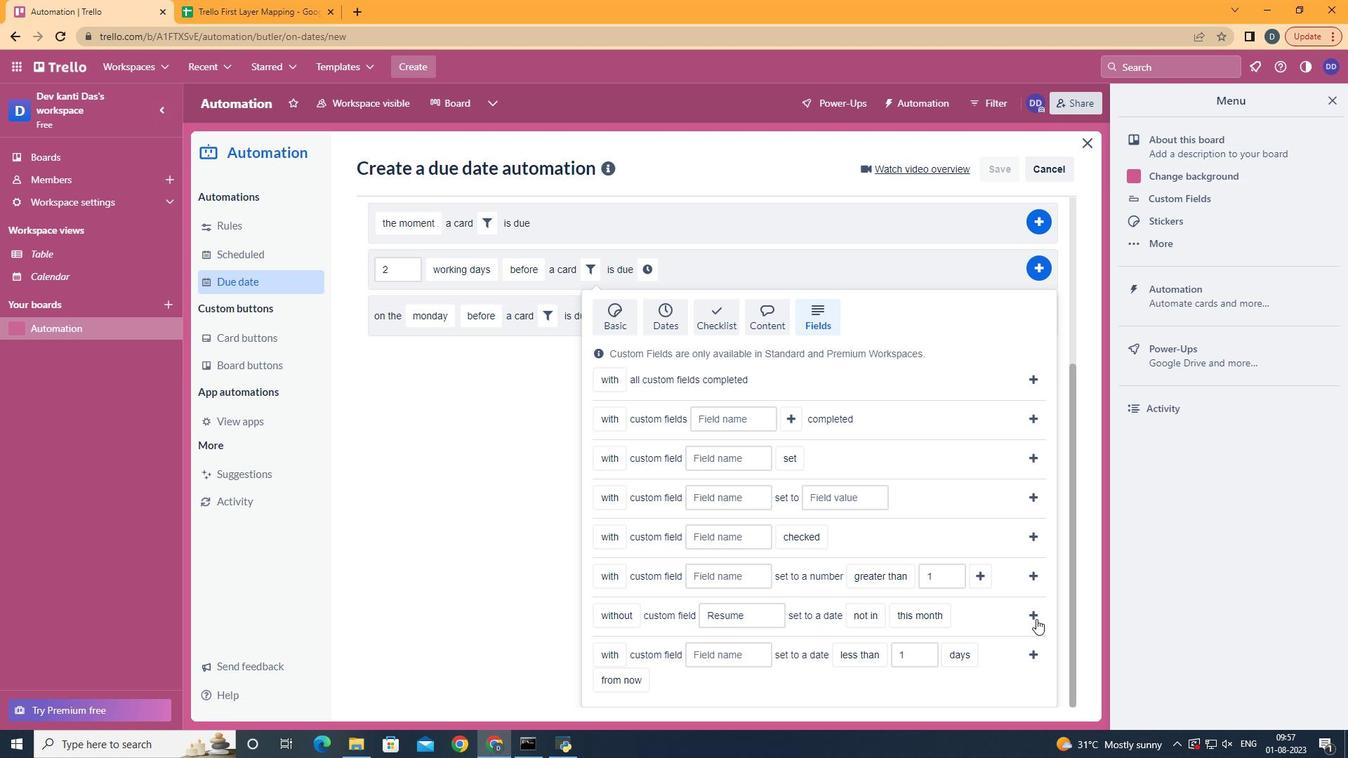 
Action: Mouse moved to (949, 523)
Screenshot: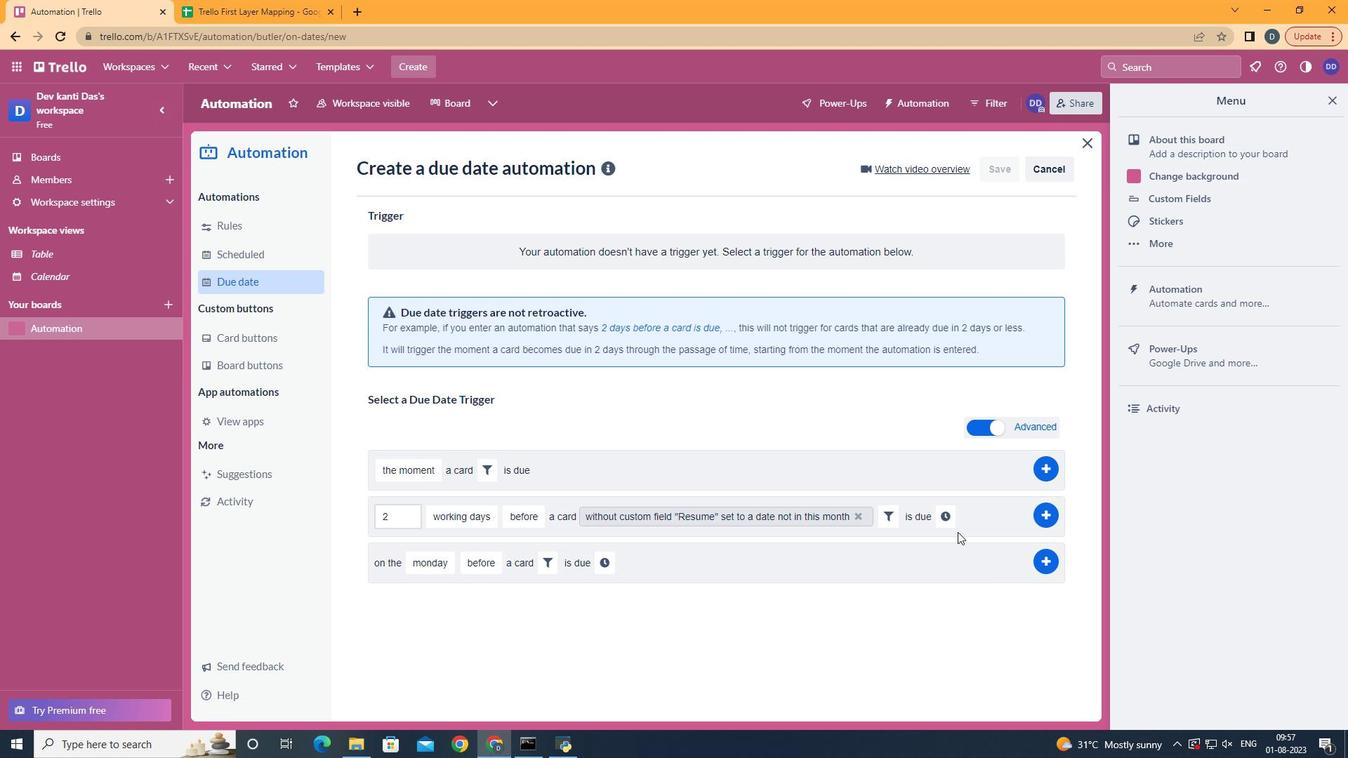 
Action: Mouse pressed left at (949, 523)
Screenshot: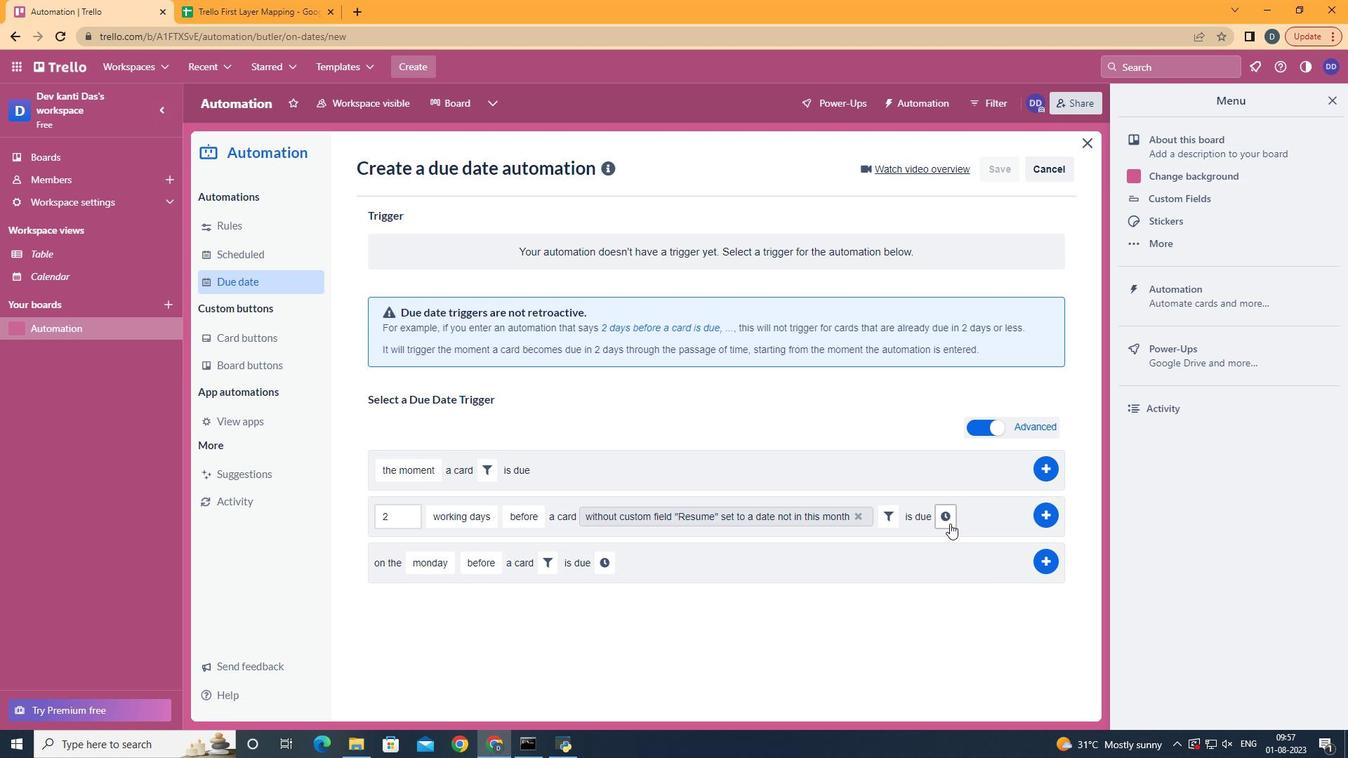 
Action: Mouse moved to (417, 542)
Screenshot: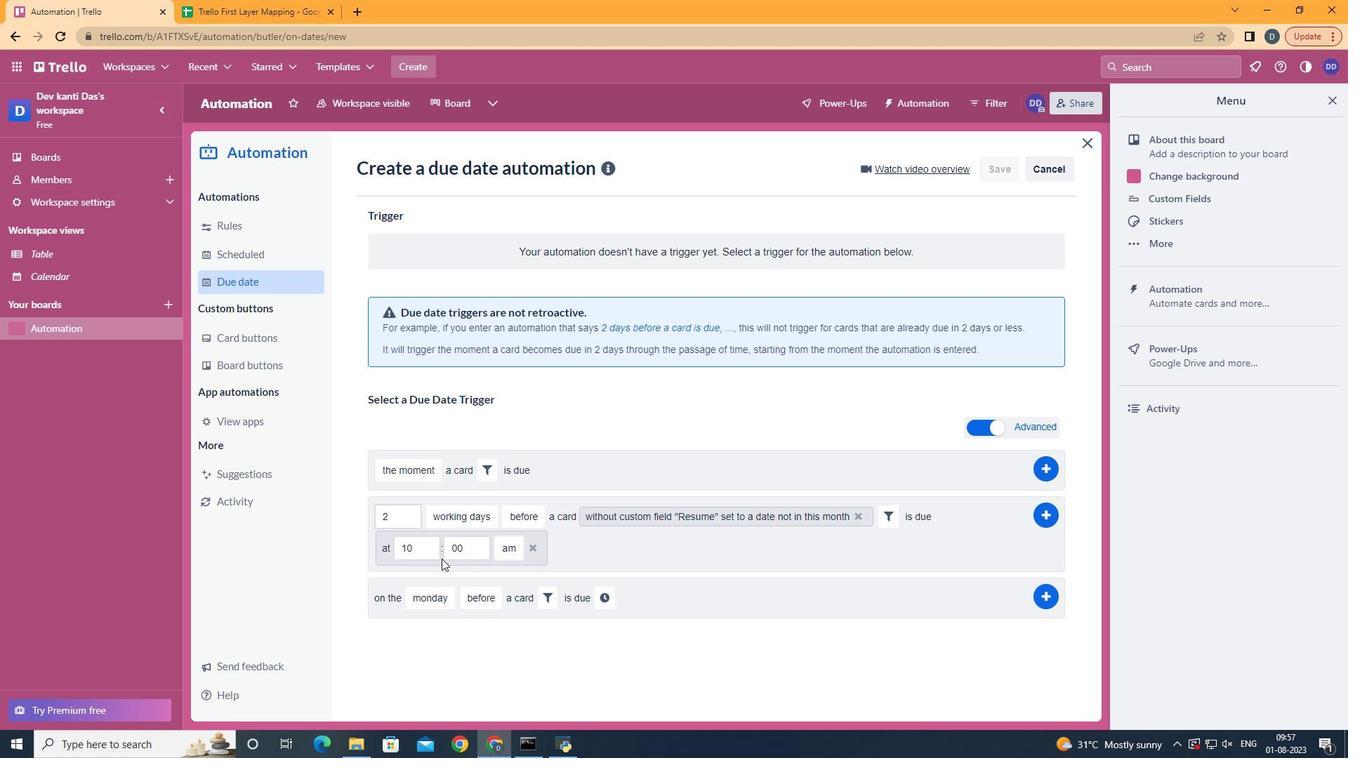 
Action: Mouse pressed left at (417, 542)
Screenshot: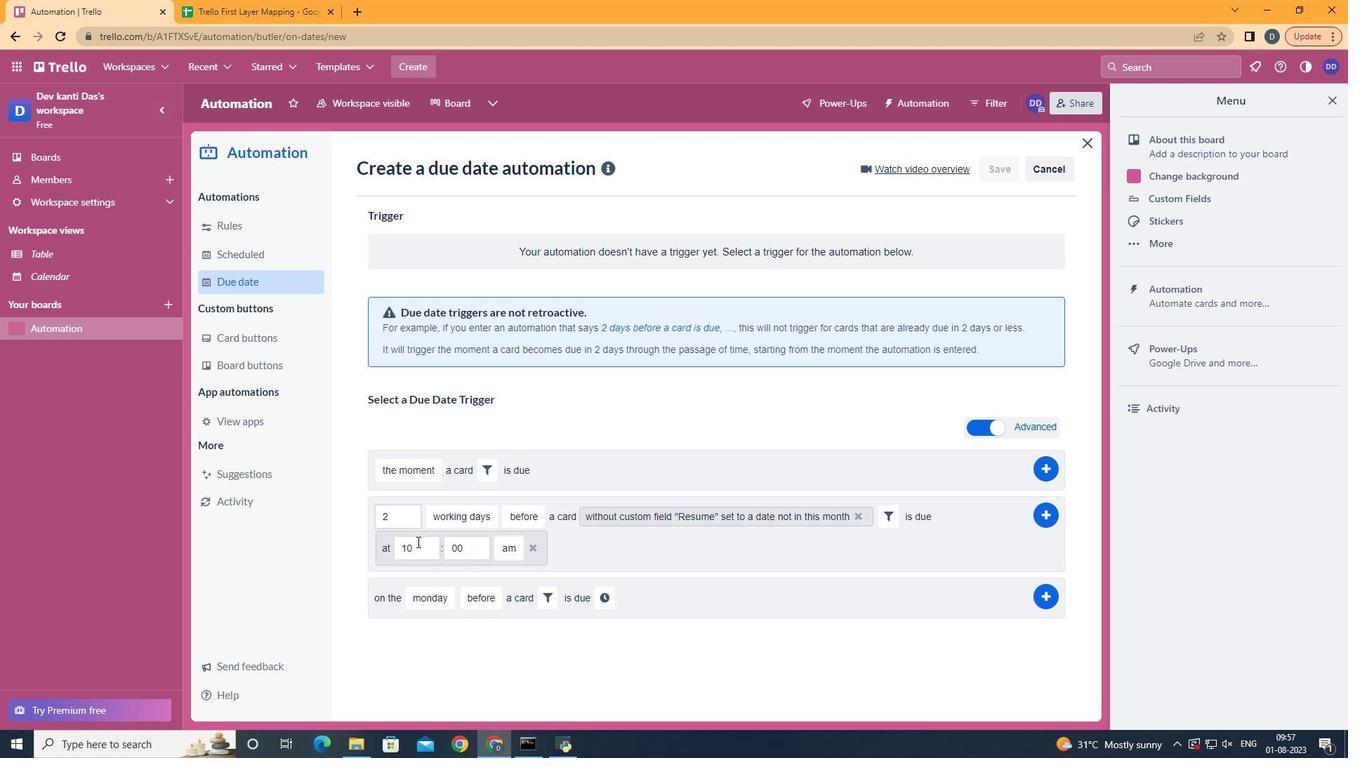 
Action: Key pressed <Key.backspace>1
Screenshot: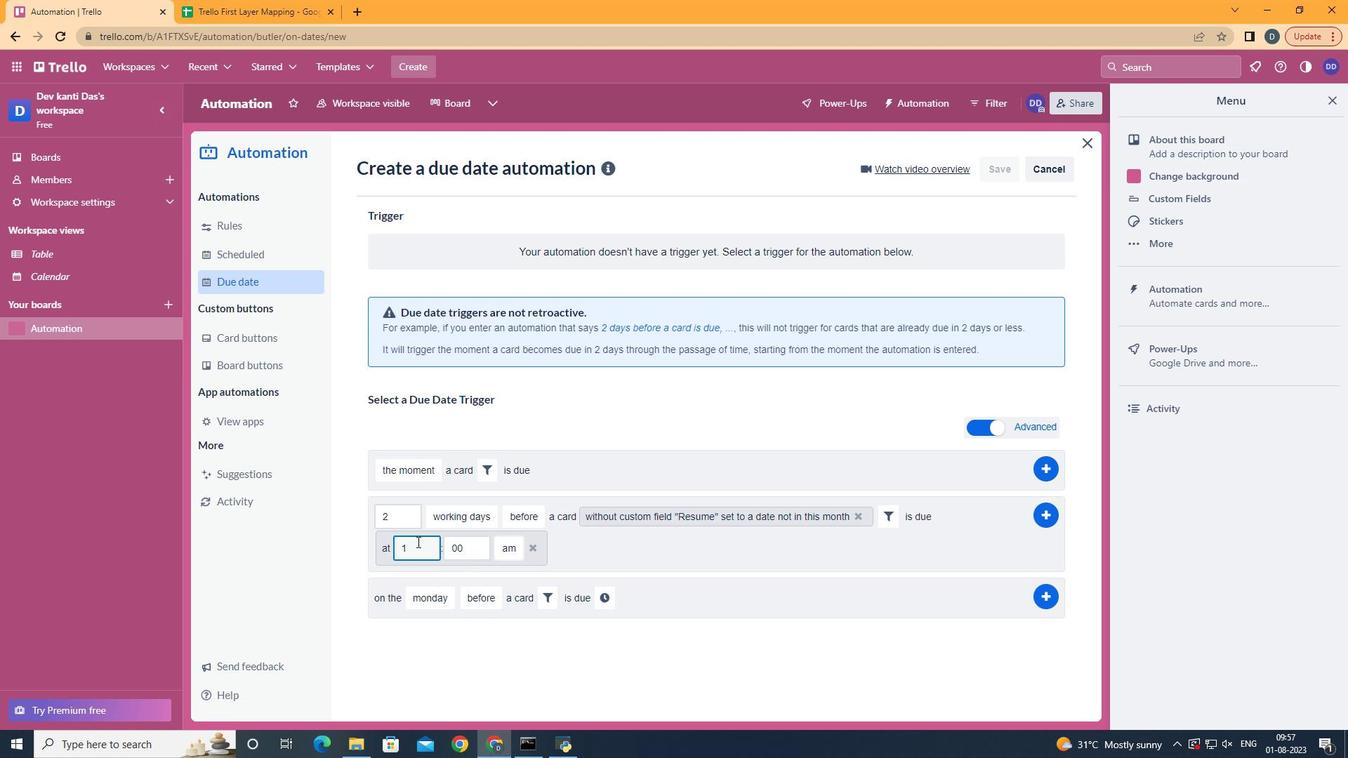 
Action: Mouse moved to (1053, 513)
Screenshot: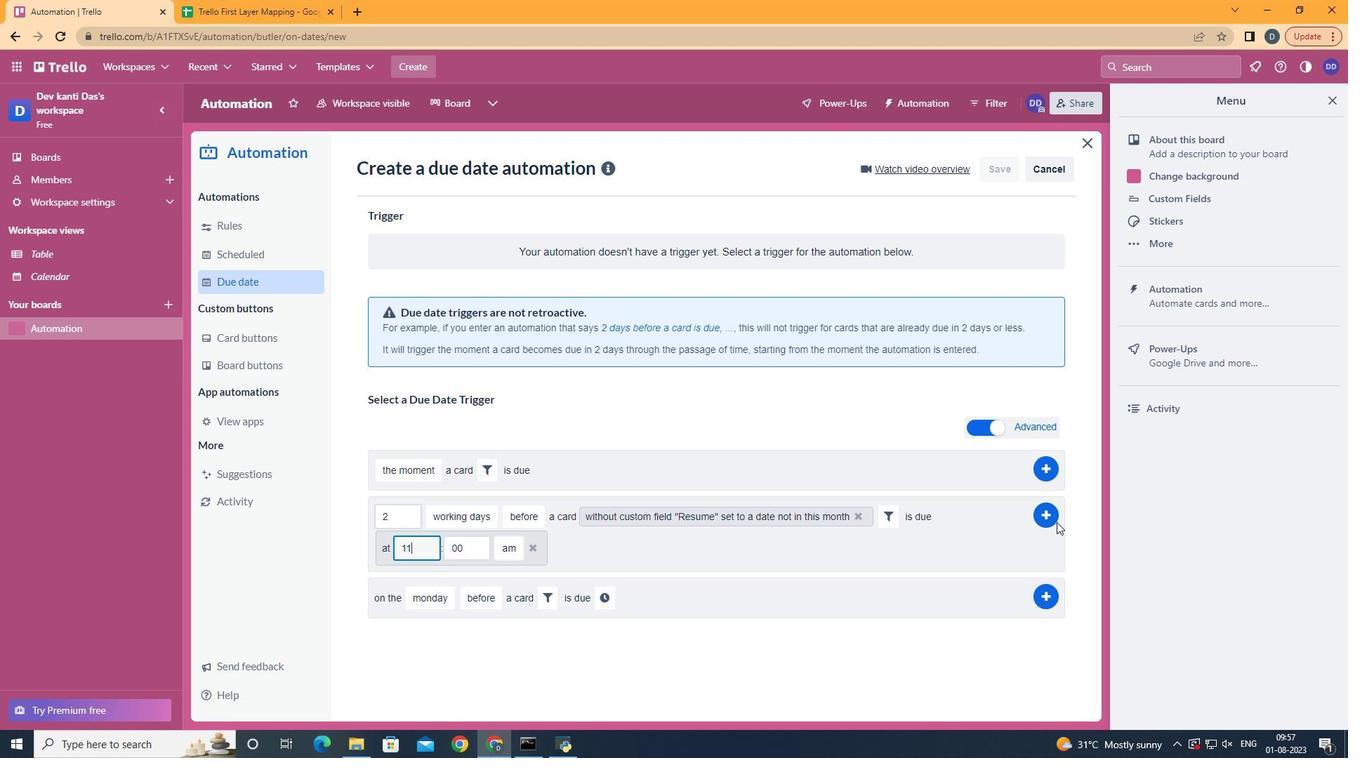 
Action: Mouse pressed left at (1053, 513)
Screenshot: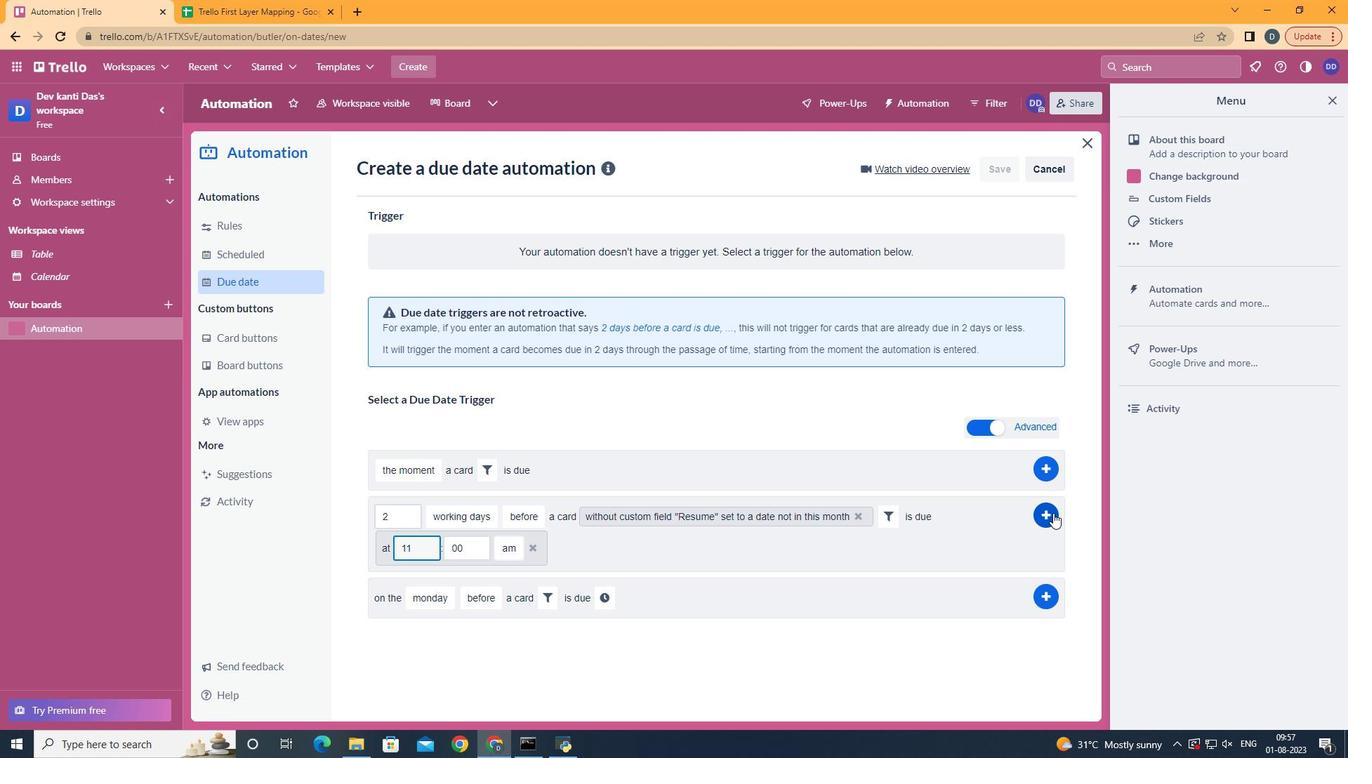 
Action: Mouse moved to (813, 426)
Screenshot: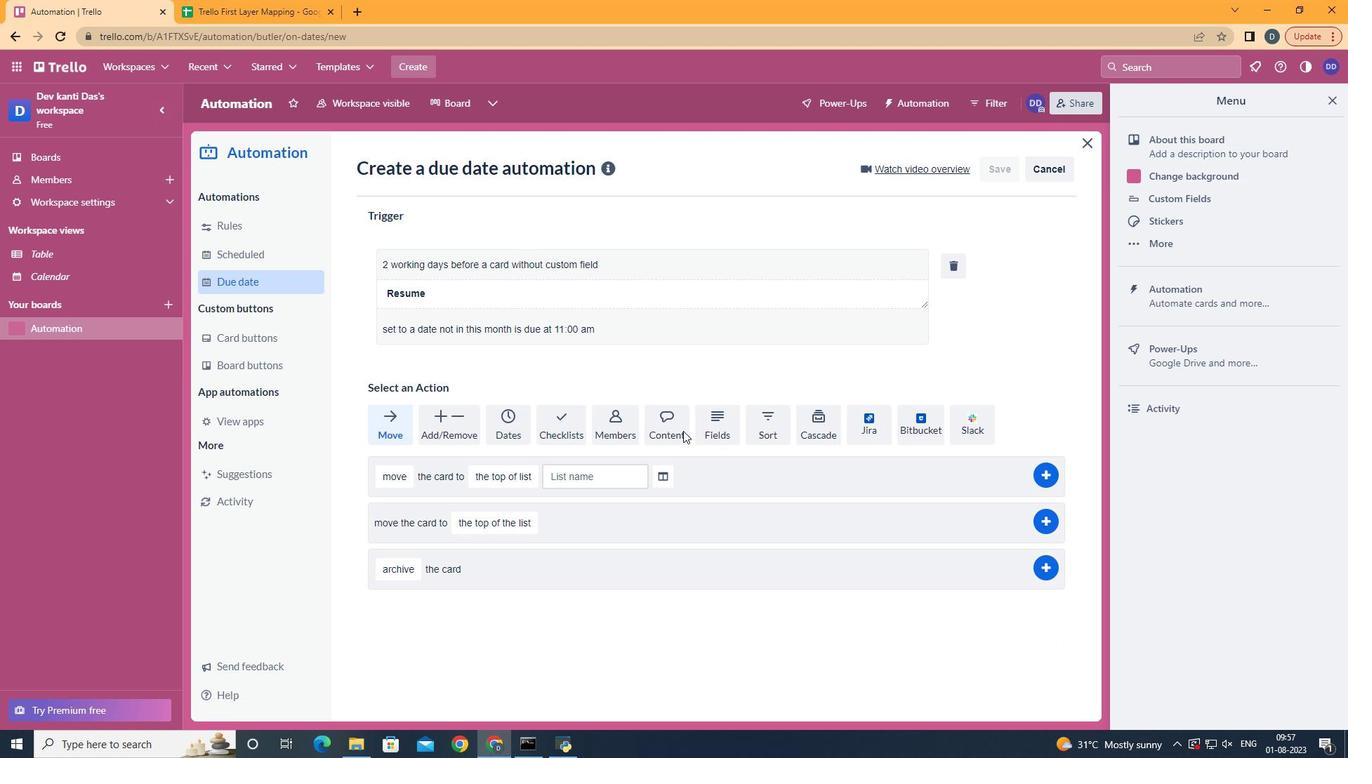 
